 Task: Select Grocery. Add to cart, from India Bazaar for 2233 Arbour Crest Dr, Carrolton, Texas 75007, Cell Number 8177146937, following items : Jabsons Roasted Peanuts Nimboo Pudina (140 g)_x000D_
 - 1, Long Chili (by pound)_x000D_
 - 2, Sweet Potatoes (by pound)_x000D_
 - 1, Jabsons Agra Gud Gajak (400 g)_x000D_
 - 1, Jabsons Roasted Peanuts Unsalted (1000 g)_x000D_
 - 2, Jabsons Roasted Peanuts Classic Salted (150 g)_x000D_
 - 1, Jabsons Roasted Peanuts Black Pepper (140 g)_x000D_
 - 1, Jabsons Agra Gud Gajak (400 g)_x000D_
 - 2, Jabsons Roasted Black Chana Lightly Salted (1 kg)_x000D_
 - 1, Jabsons Roasted Peanuts Classic Salted (150 g)_x000D_
 - 2
Action: Mouse moved to (318, 103)
Screenshot: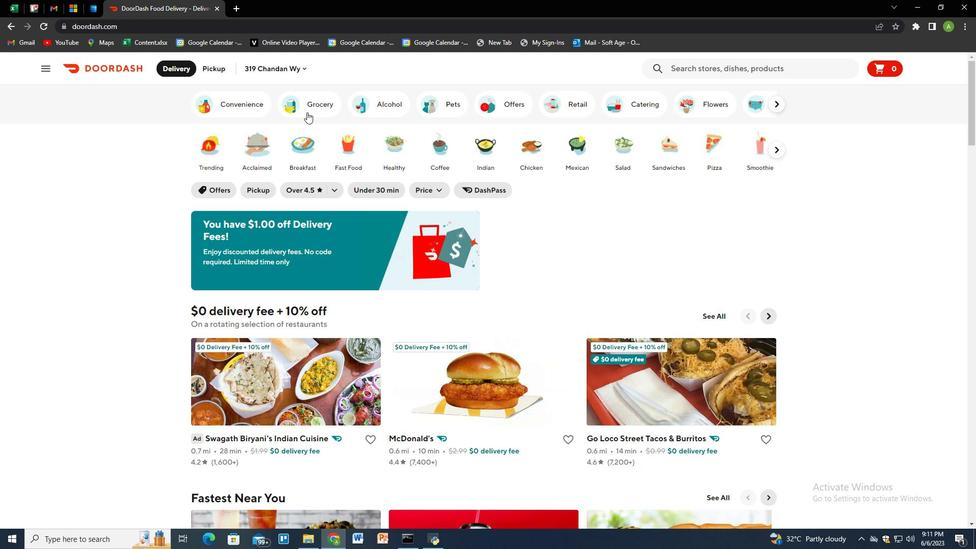 
Action: Mouse pressed left at (318, 103)
Screenshot: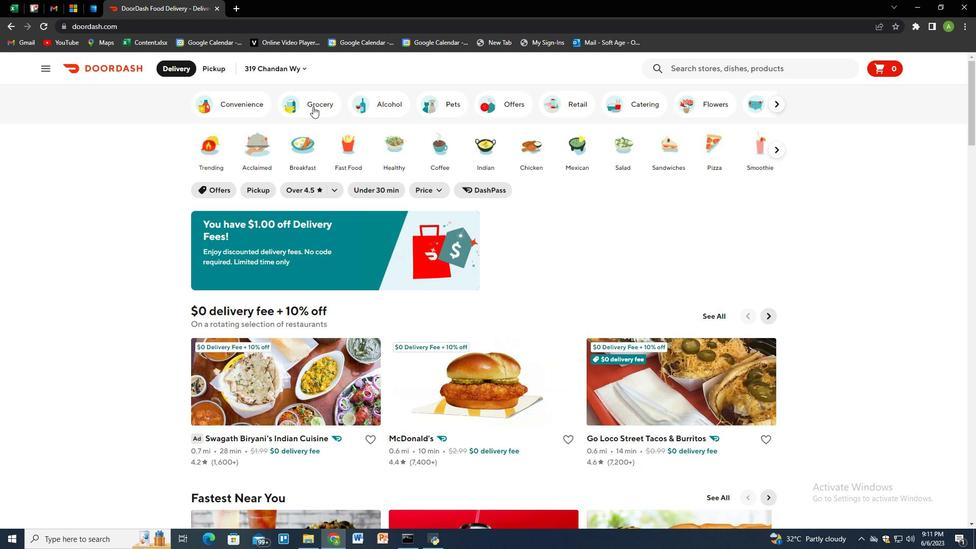 
Action: Mouse moved to (707, 443)
Screenshot: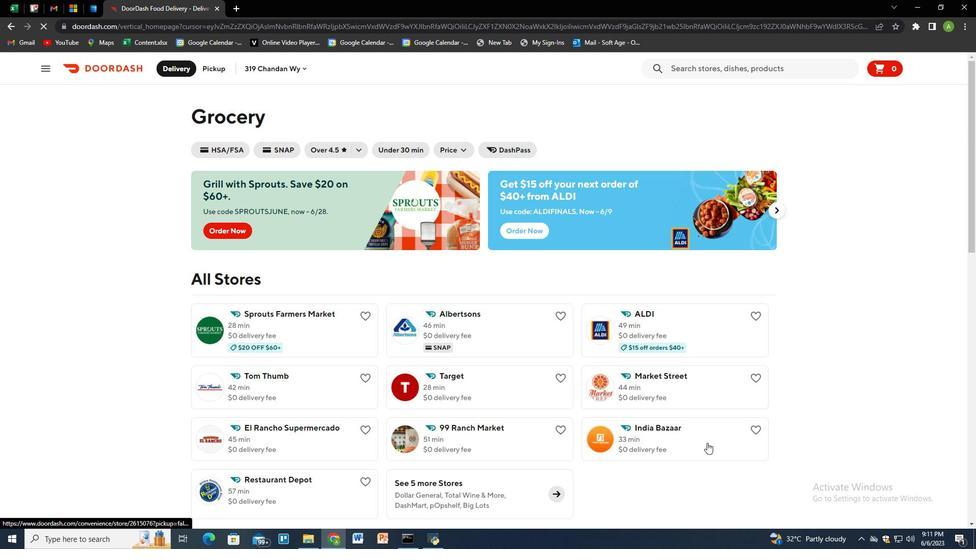 
Action: Mouse pressed left at (707, 443)
Screenshot: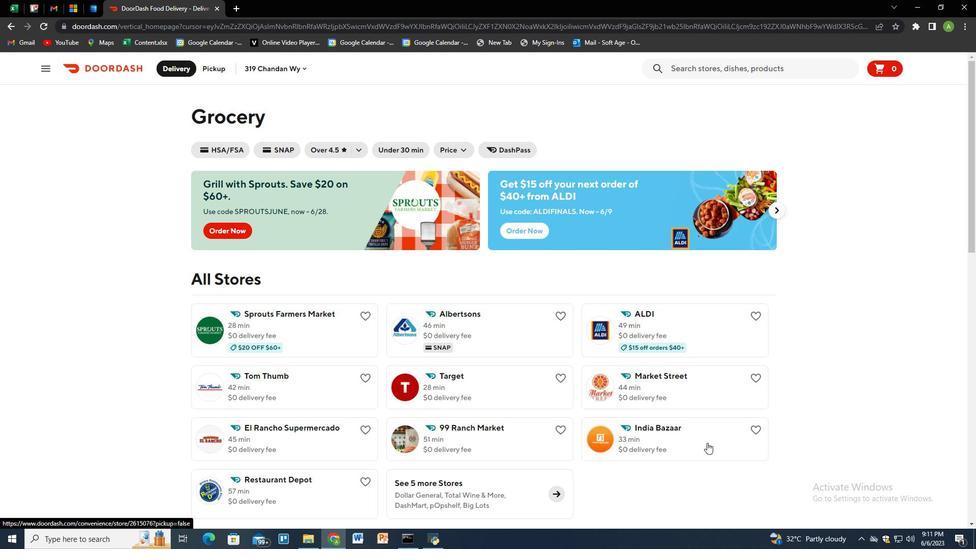 
Action: Mouse moved to (215, 67)
Screenshot: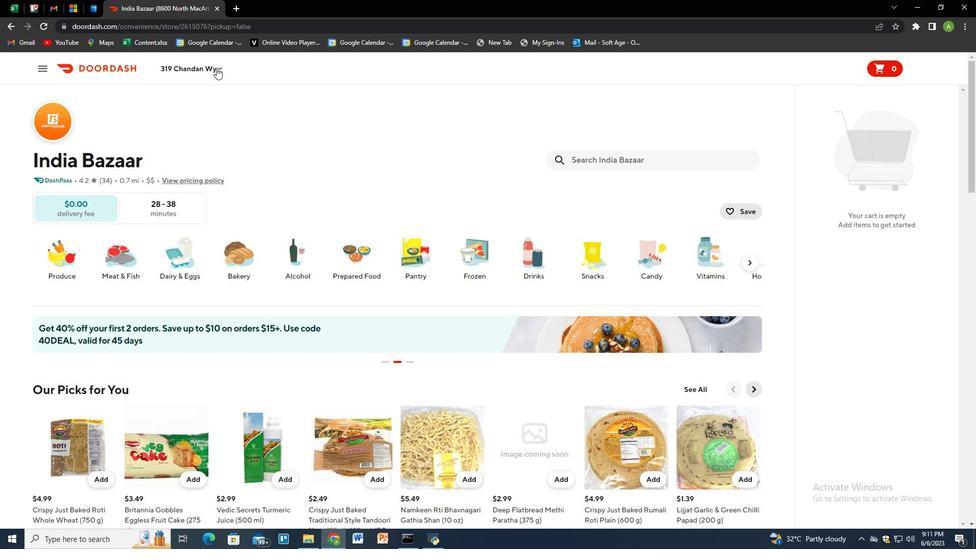 
Action: Mouse pressed left at (215, 67)
Screenshot: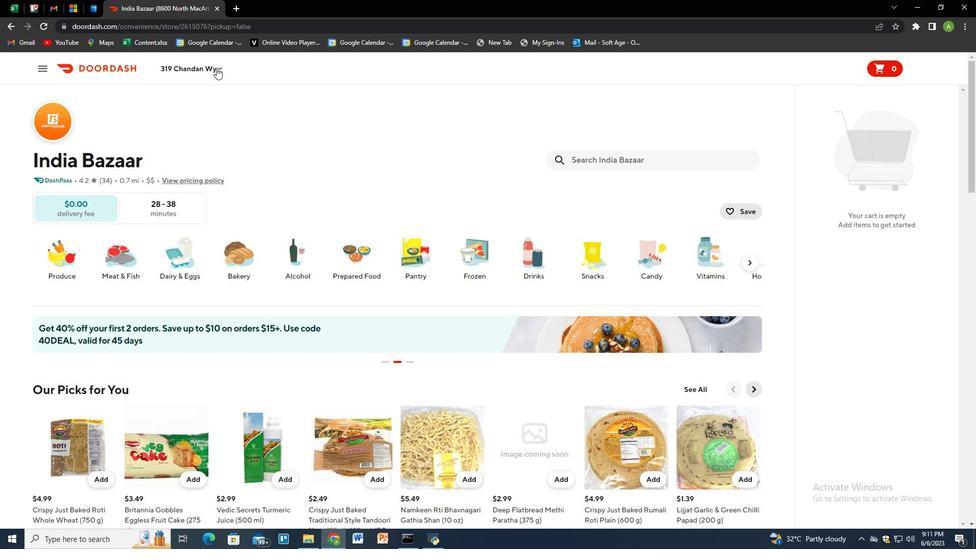 
Action: Mouse moved to (240, 115)
Screenshot: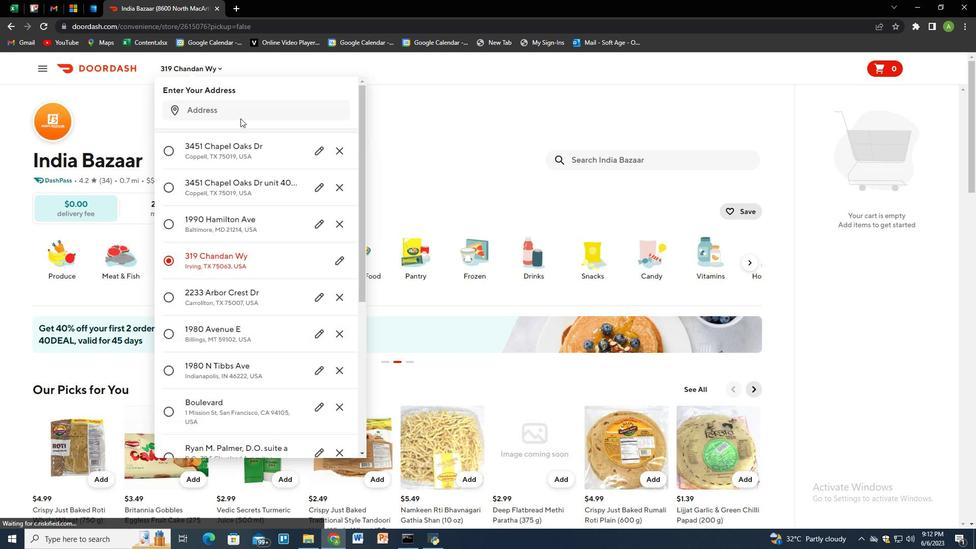 
Action: Mouse pressed left at (240, 115)
Screenshot: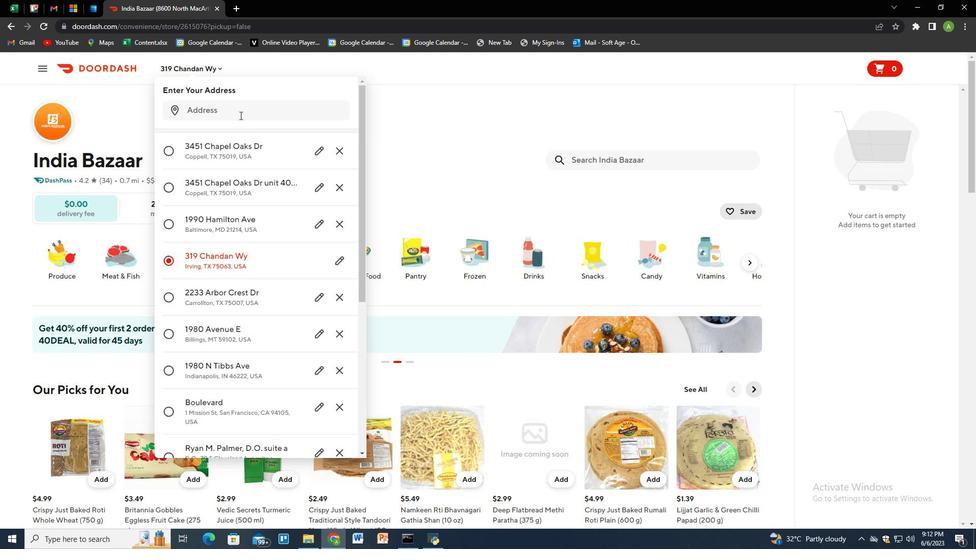 
Action: Mouse moved to (239, 115)
Screenshot: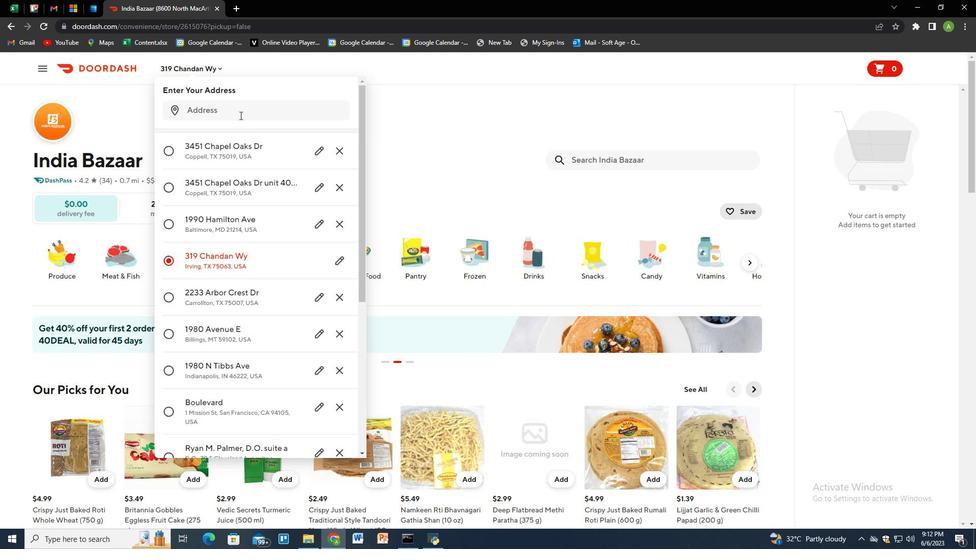 
Action: Key pressed 2233<Key.space>arbour<Key.space>crest<Key.space>dr,<Key.space>carrolton,<Key.space>texas<Key.space>75007<Key.enter>
Screenshot: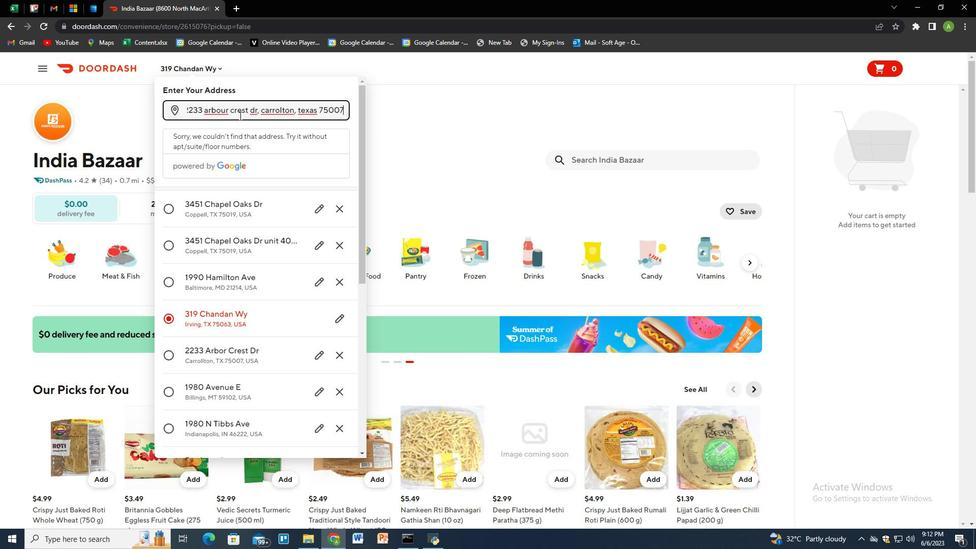 
Action: Mouse moved to (316, 420)
Screenshot: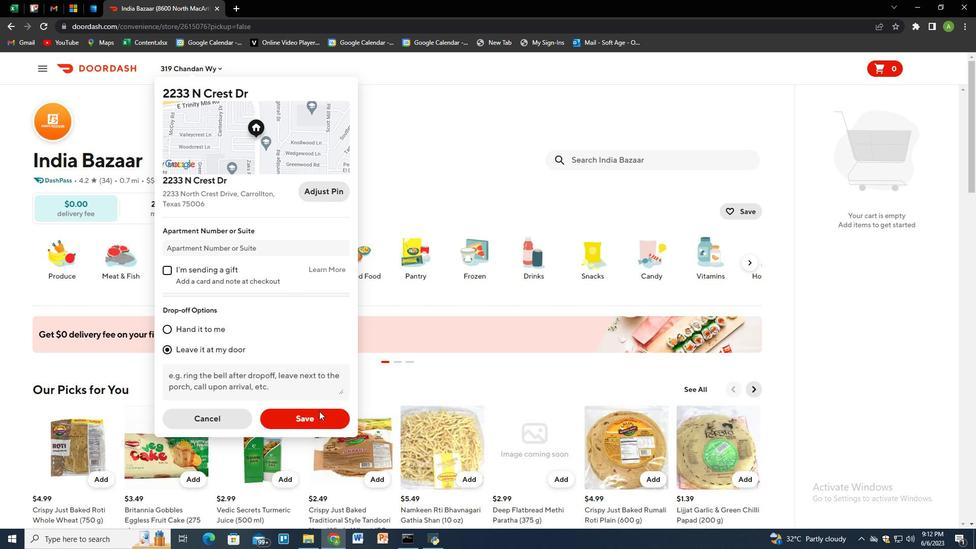 
Action: Mouse pressed left at (315, 421)
Screenshot: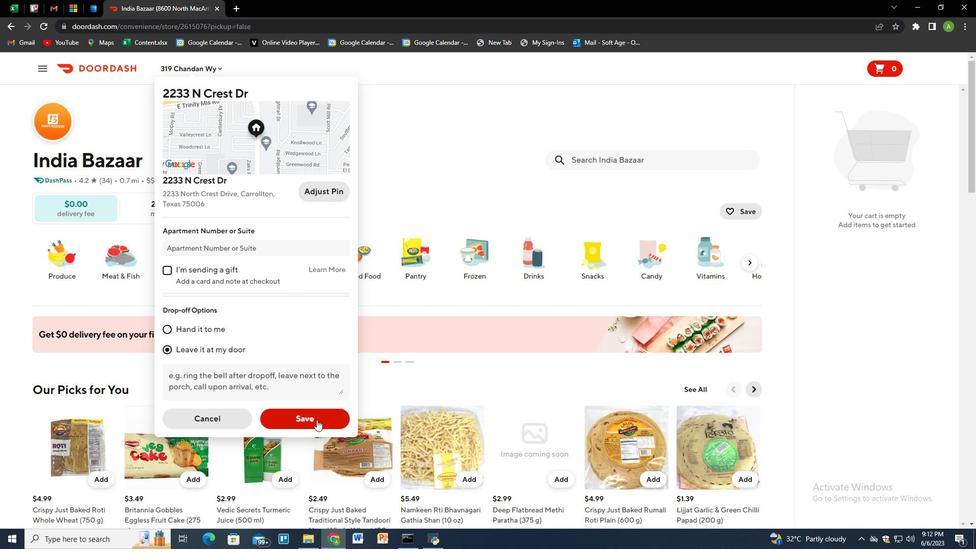 
Action: Mouse moved to (601, 162)
Screenshot: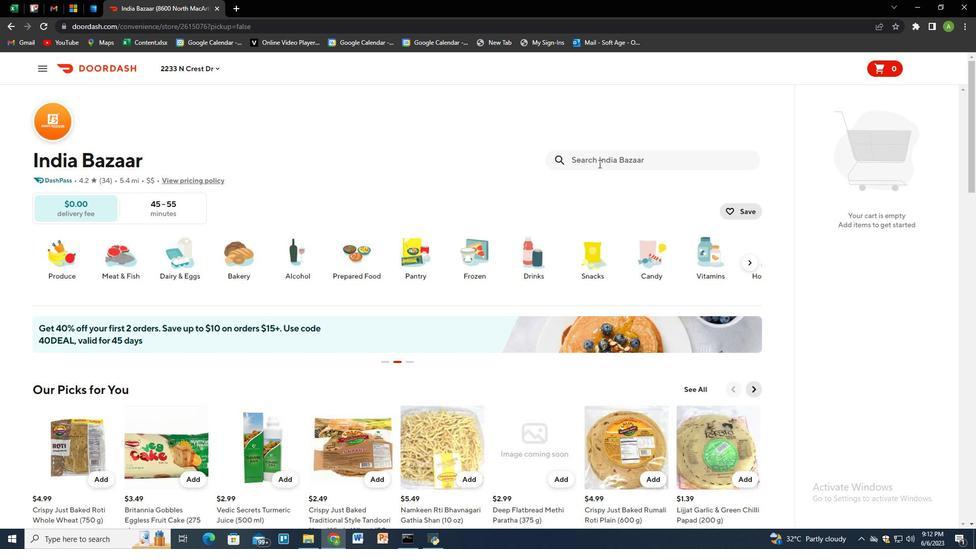 
Action: Mouse pressed left at (601, 162)
Screenshot: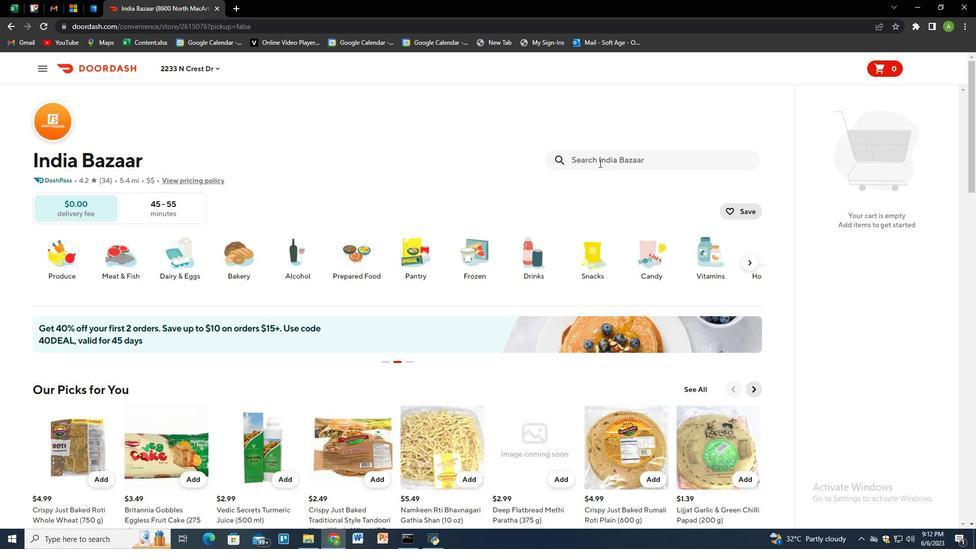 
Action: Key pressed jabsons<Key.space>roasted<Key.space>peanuts<Key.space>nimboo<Key.space>pudina<Key.space><Key.shift_r>(140<Key.space>g<Key.shift_r>)<Key.enter>
Screenshot: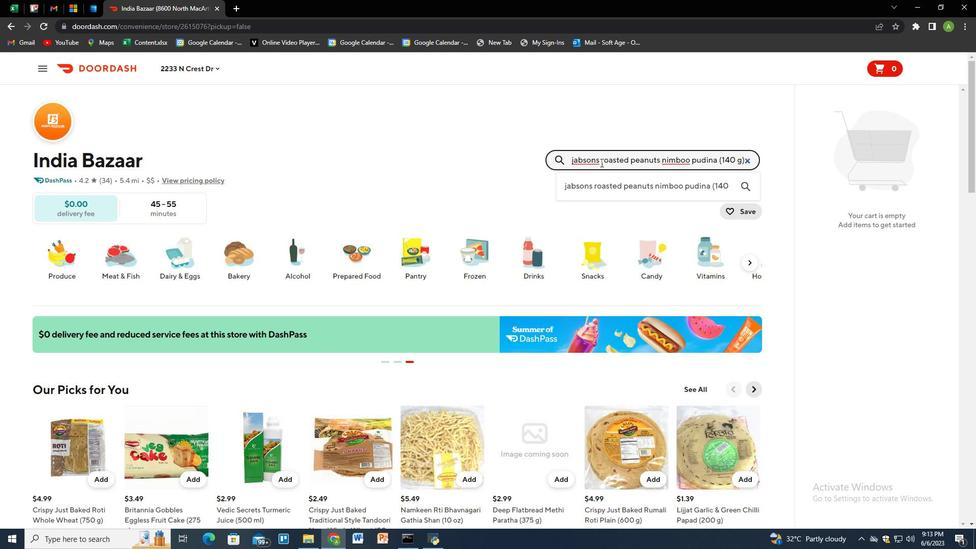 
Action: Mouse moved to (91, 266)
Screenshot: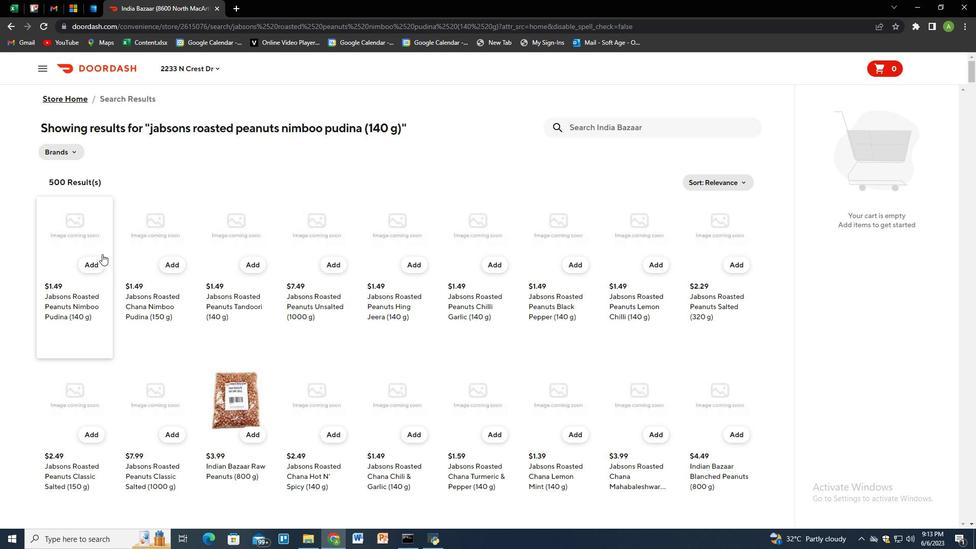 
Action: Mouse pressed left at (91, 266)
Screenshot: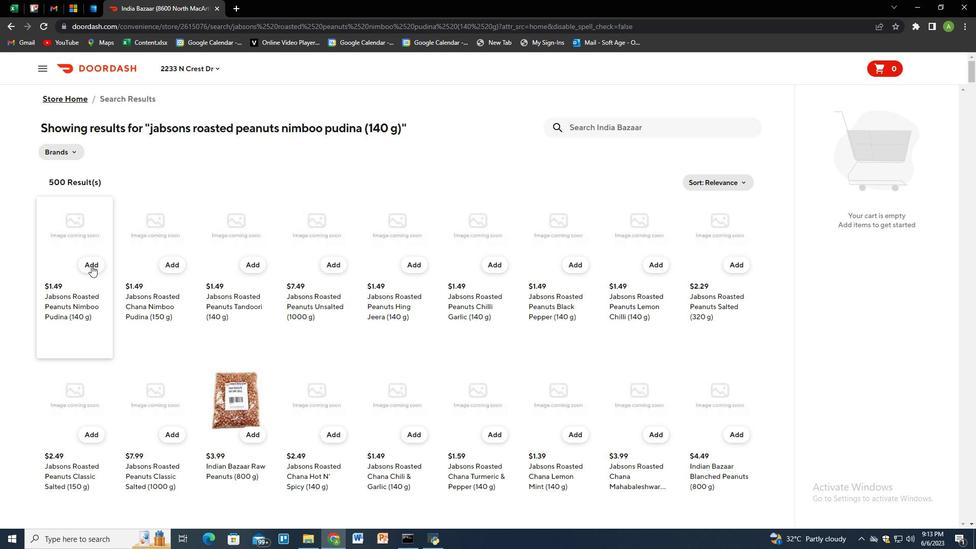 
Action: Mouse moved to (593, 124)
Screenshot: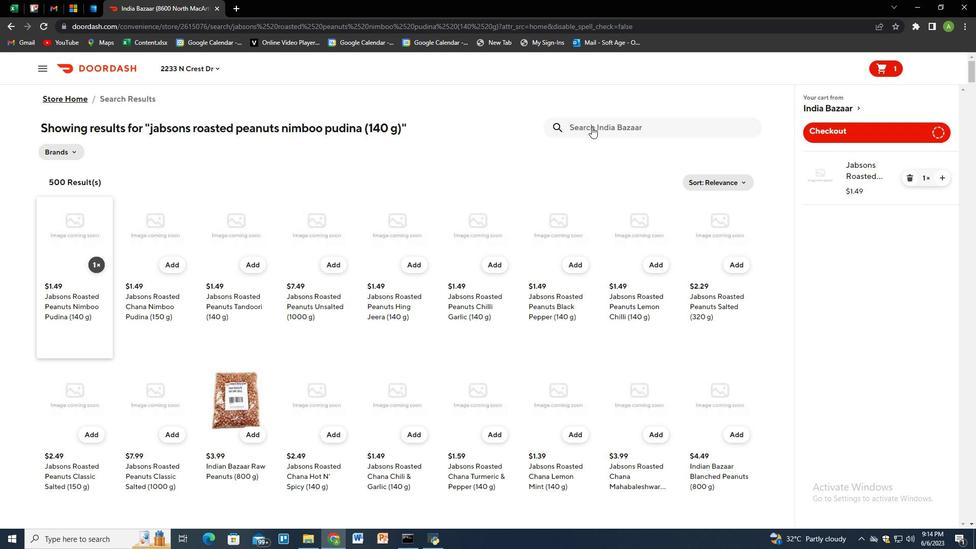 
Action: Mouse pressed left at (593, 124)
Screenshot: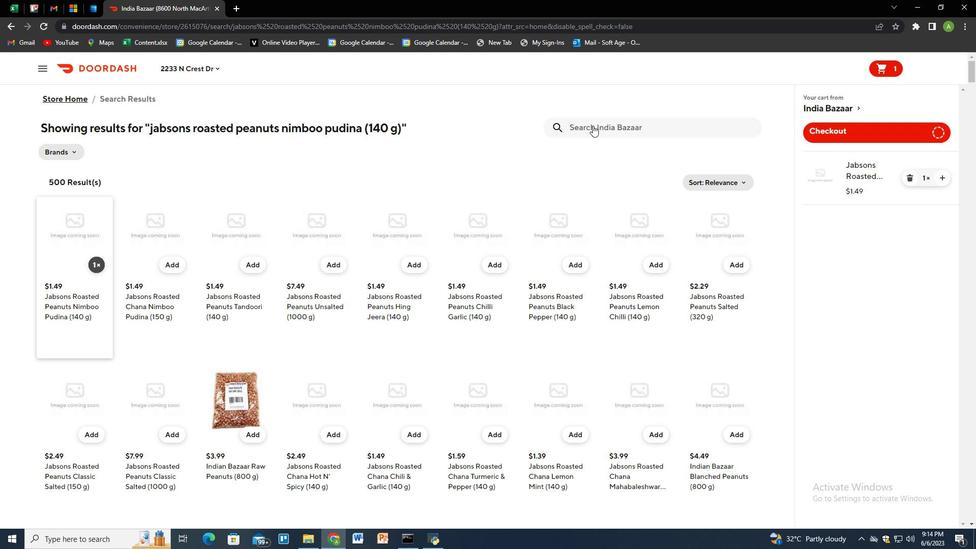 
Action: Key pressed long<Key.space>chili<Key.space><Key.shift_r>(by<Key.space>pound<Key.shift_r>)<Key.enter>
Screenshot: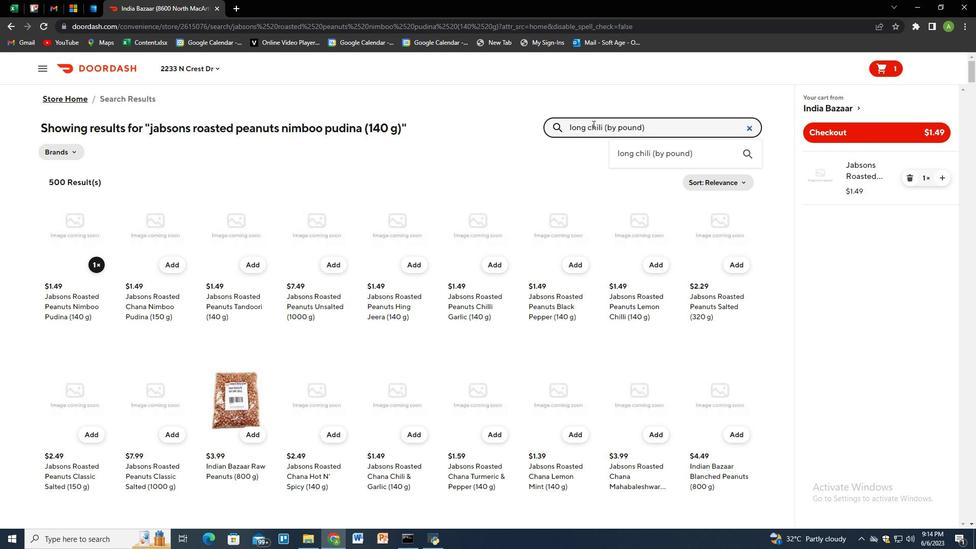 
Action: Mouse moved to (91, 267)
Screenshot: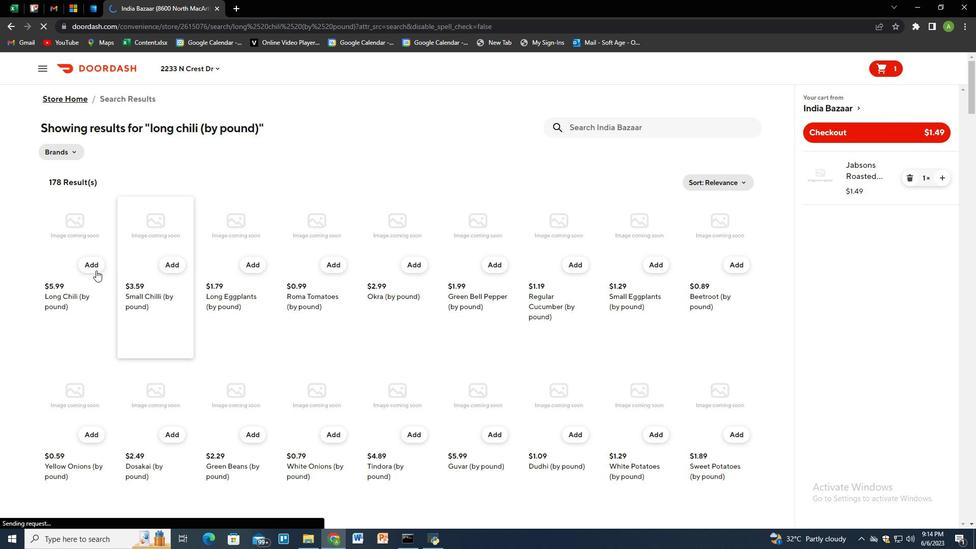 
Action: Mouse pressed left at (91, 267)
Screenshot: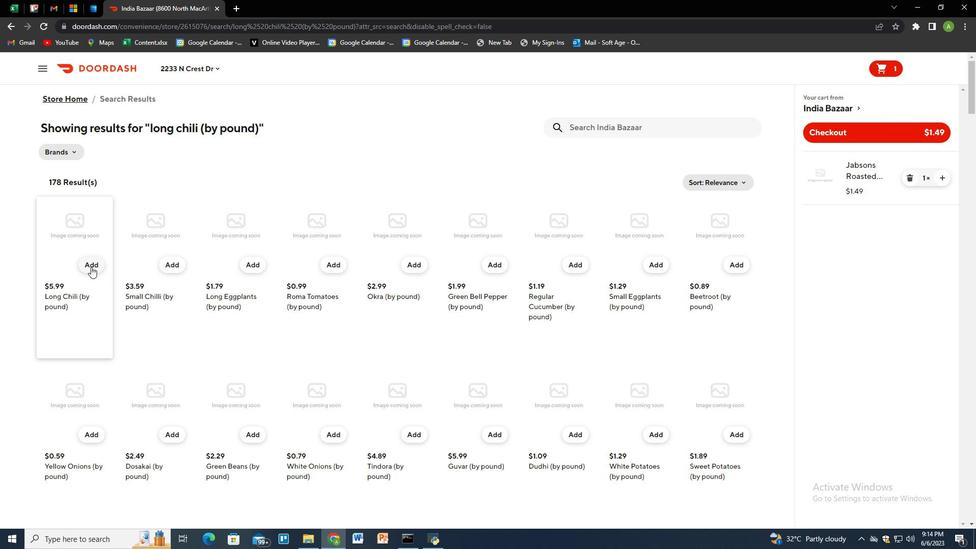 
Action: Mouse moved to (943, 229)
Screenshot: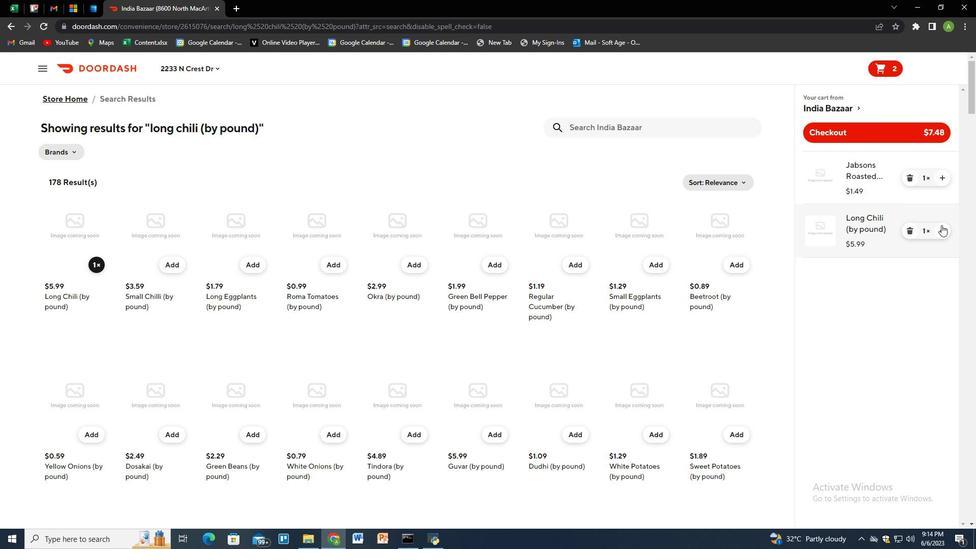 
Action: Mouse pressed left at (943, 229)
Screenshot: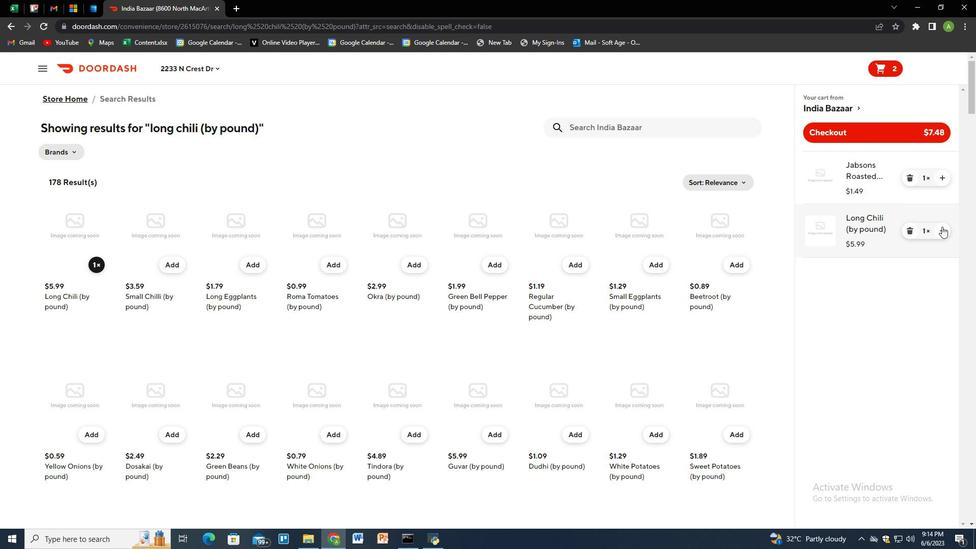 
Action: Mouse moved to (623, 130)
Screenshot: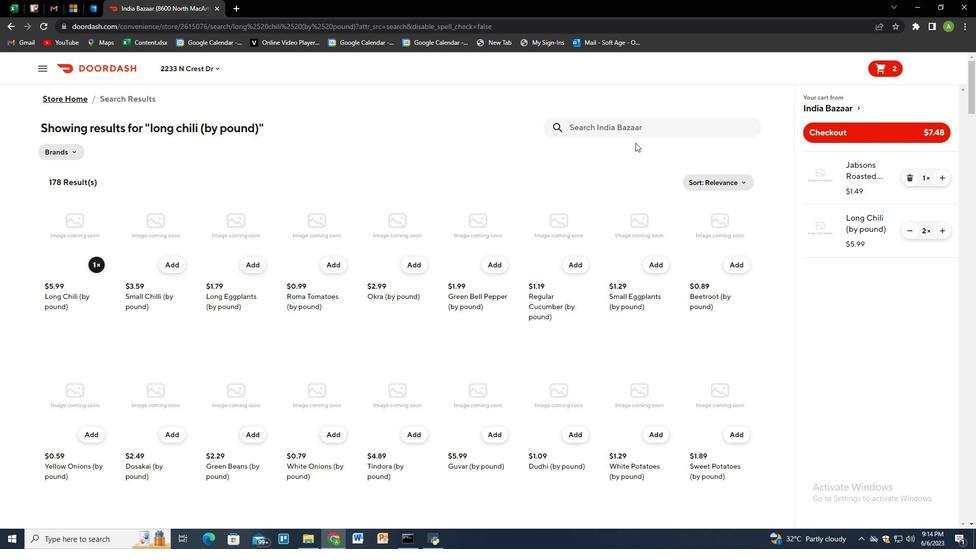 
Action: Mouse pressed left at (623, 130)
Screenshot: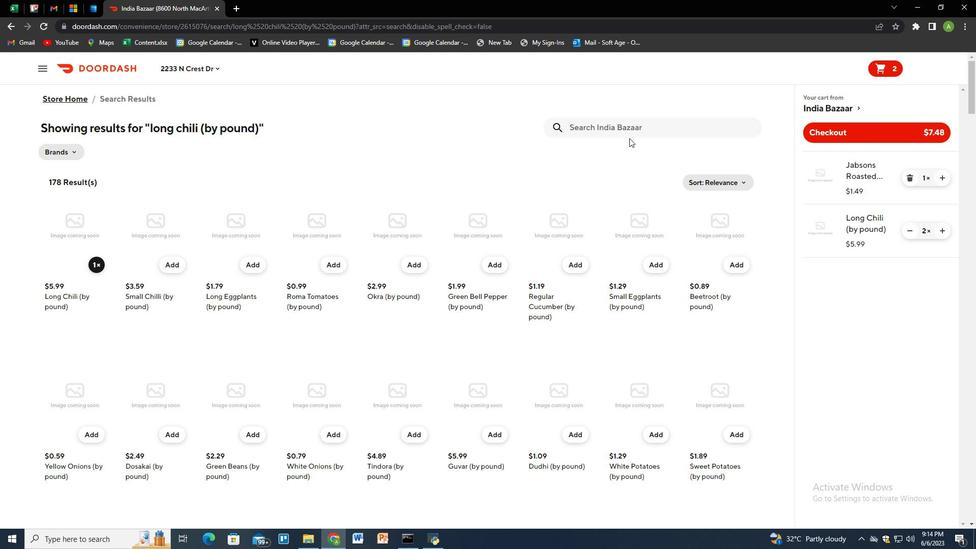 
Action: Mouse moved to (622, 130)
Screenshot: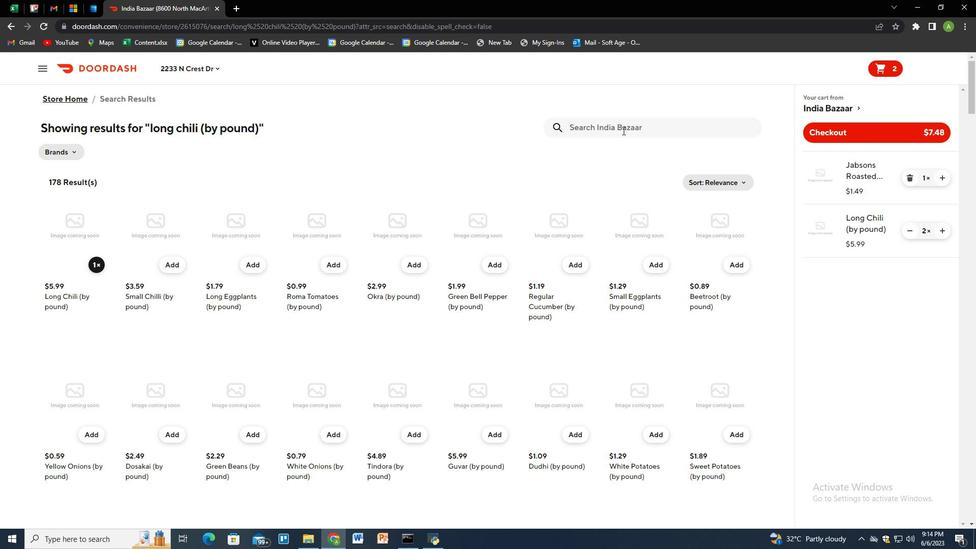 
Action: Key pressed sweet<Key.space>potatoes<Key.space><Key.shift_r>(by<Key.space>pound<Key.shift_r>)<Key.enter>
Screenshot: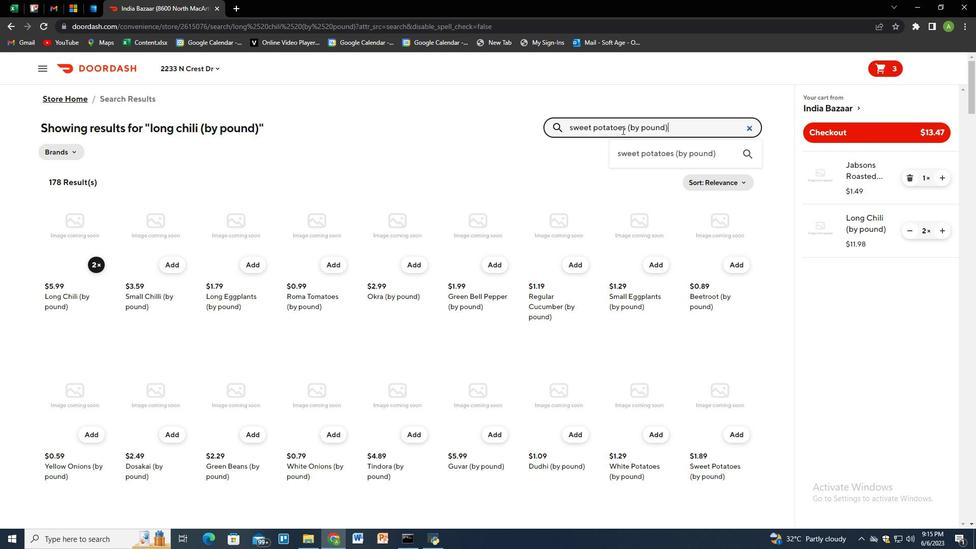 
Action: Mouse moved to (87, 266)
Screenshot: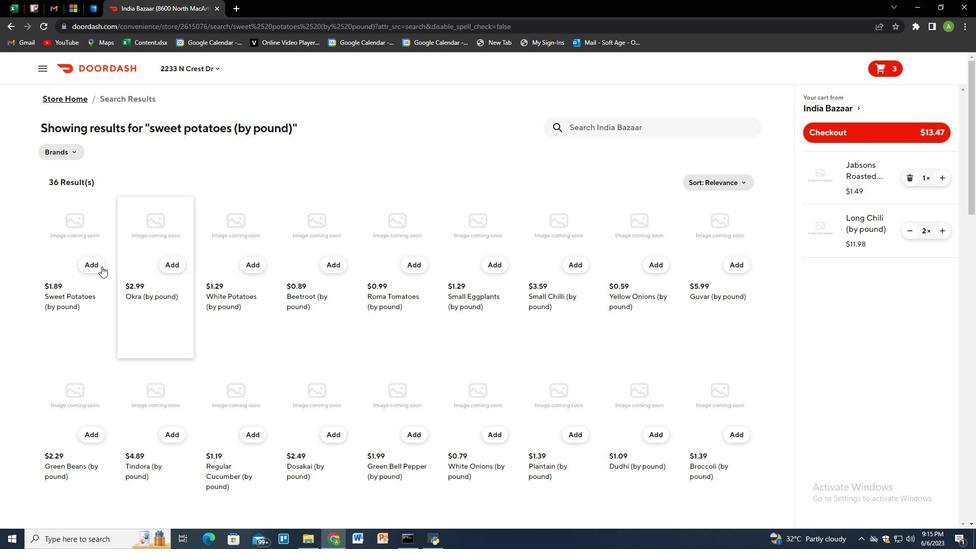 
Action: Mouse pressed left at (87, 266)
Screenshot: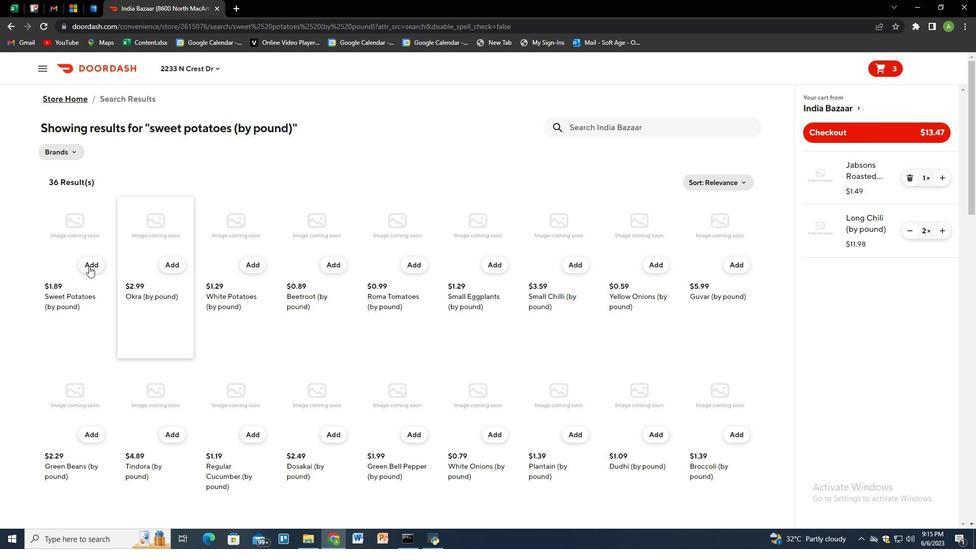 
Action: Mouse moved to (594, 130)
Screenshot: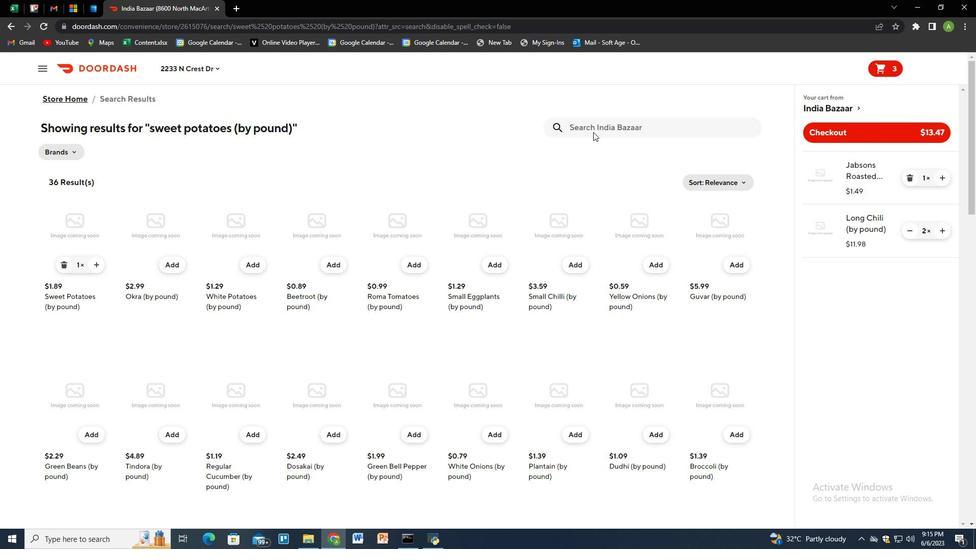 
Action: Mouse pressed left at (594, 130)
Screenshot: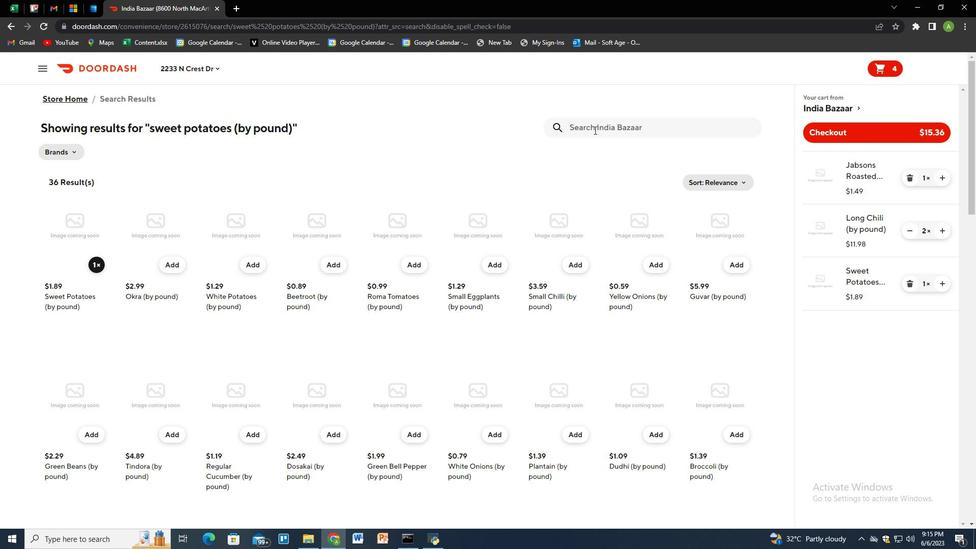 
Action: Key pressed jabsons<Key.space>agra<Key.space>gud<Key.space>gajak<Key.space><Key.shift_r><Key.shift_r><Key.shift_r><Key.shift_r>(400<Key.space>g<Key.shift_r>)<Key.enter>
Screenshot: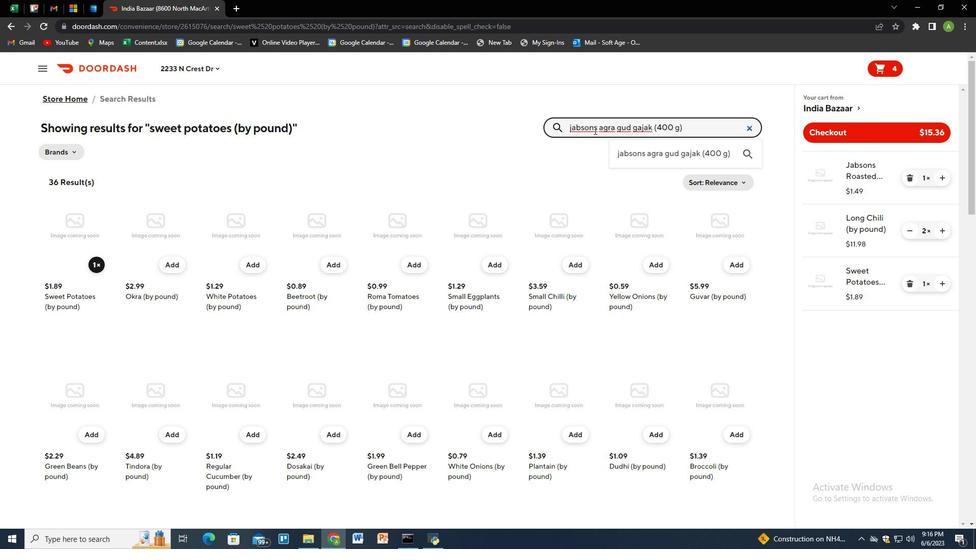 
Action: Mouse moved to (94, 262)
Screenshot: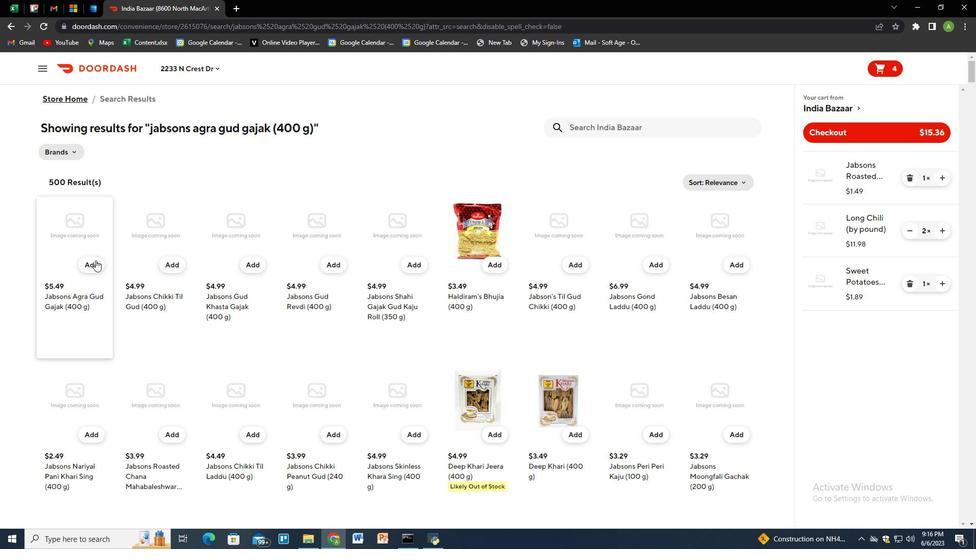 
Action: Mouse pressed left at (94, 262)
Screenshot: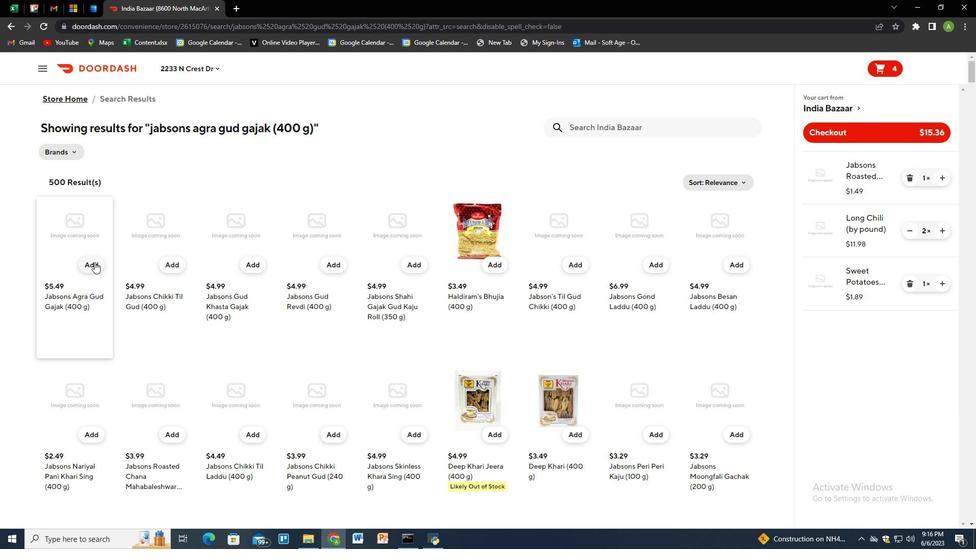 
Action: Mouse moved to (610, 122)
Screenshot: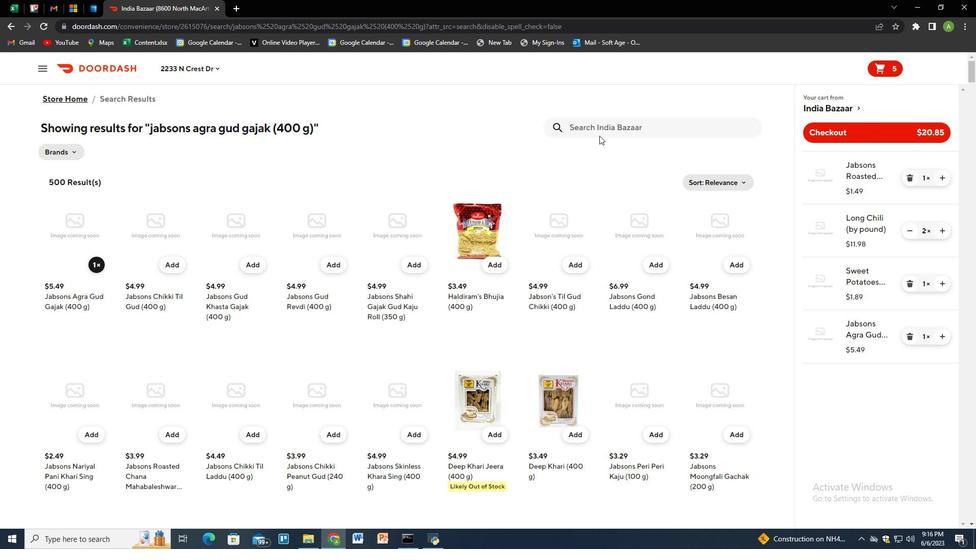 
Action: Mouse pressed left at (610, 122)
Screenshot: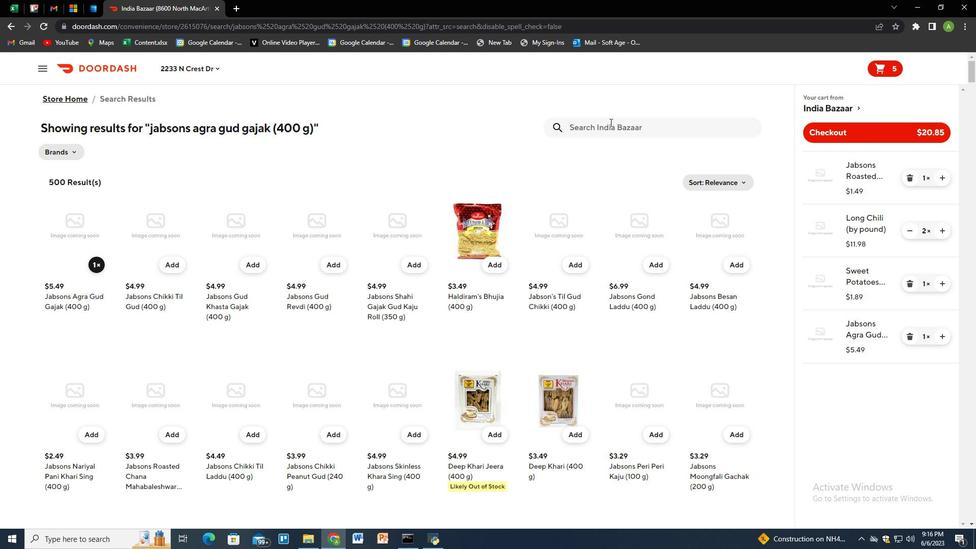 
Action: Key pressed jabsons<Key.space>roasted<Key.space>peanuts<Key.space>unsalted<Key.space><Key.shift_r>(1000<Key.space>g<Key.shift_r>)<Key.enter>
Screenshot: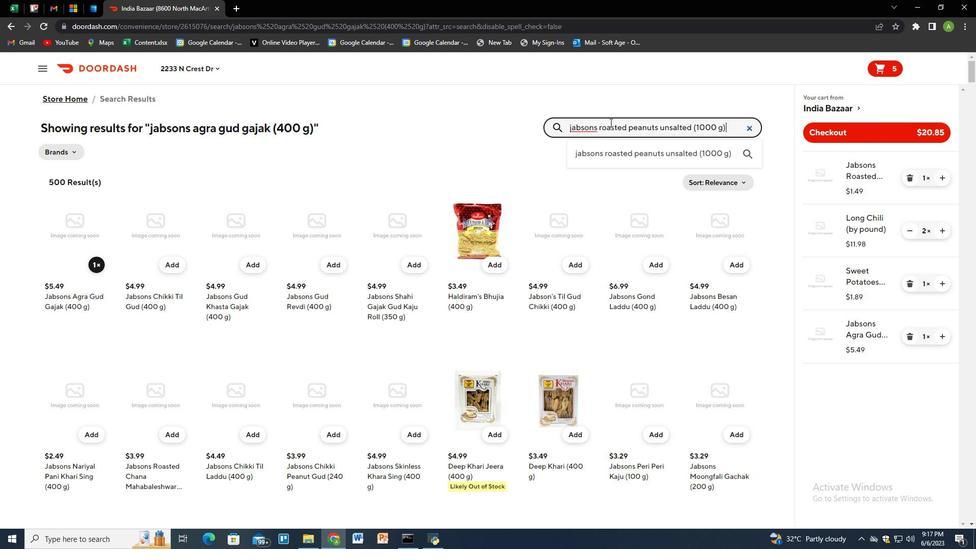 
Action: Mouse moved to (85, 262)
Screenshot: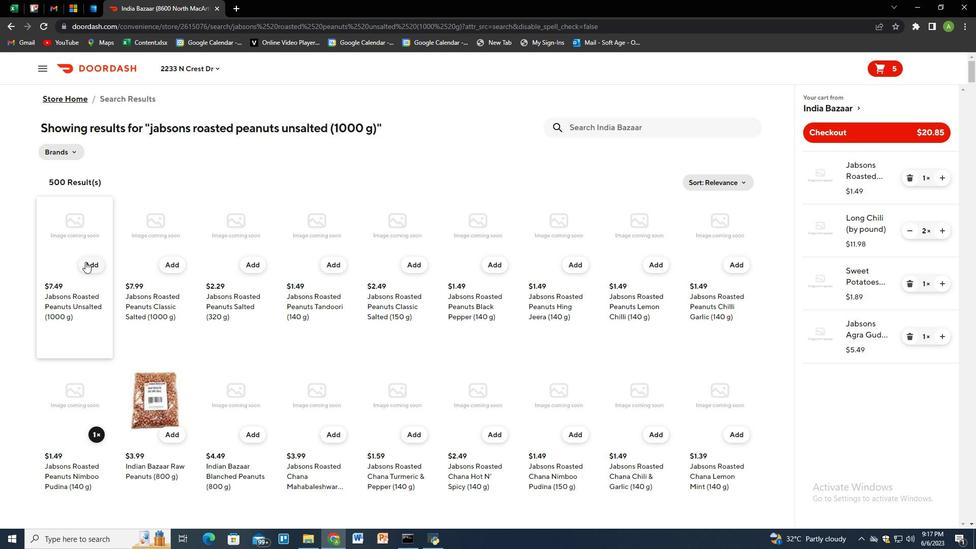 
Action: Mouse pressed left at (85, 262)
Screenshot: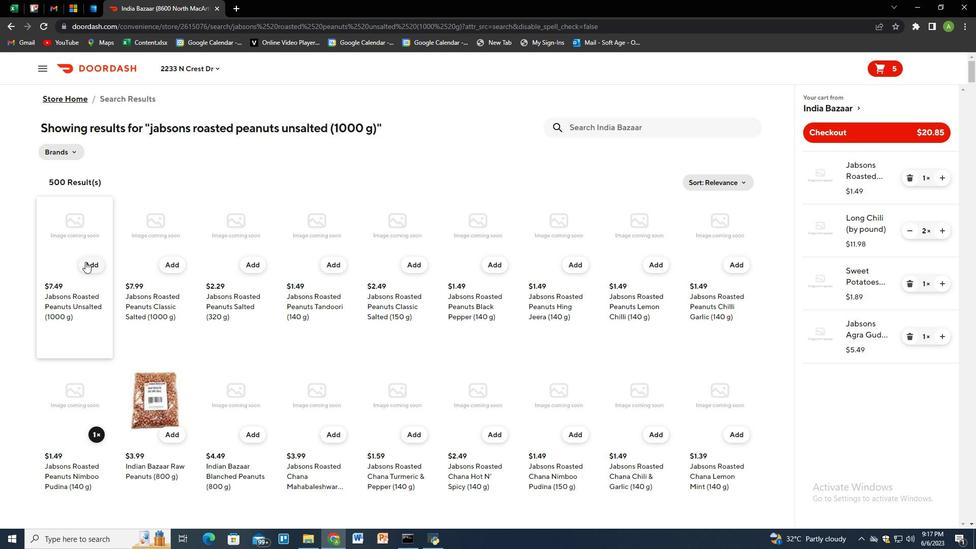 
Action: Mouse moved to (937, 388)
Screenshot: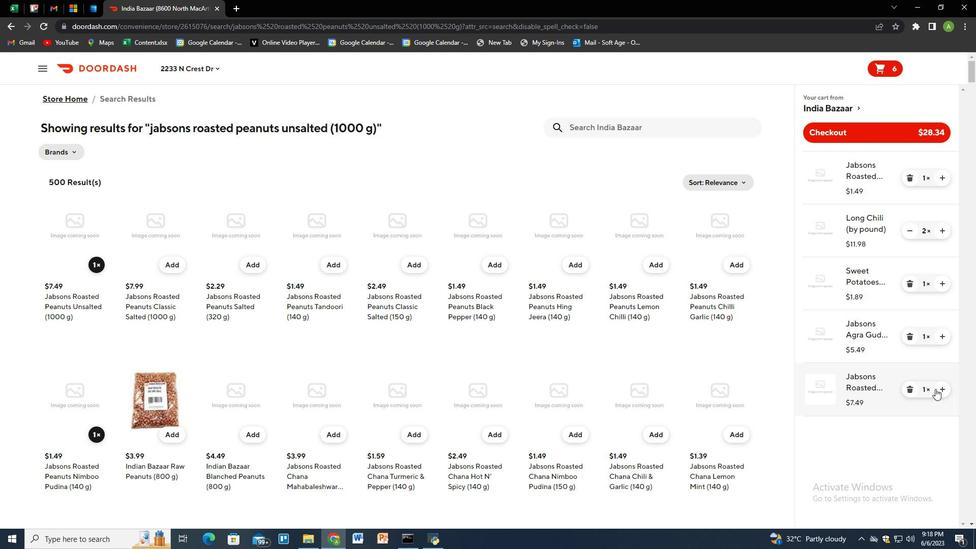 
Action: Mouse pressed left at (937, 388)
Screenshot: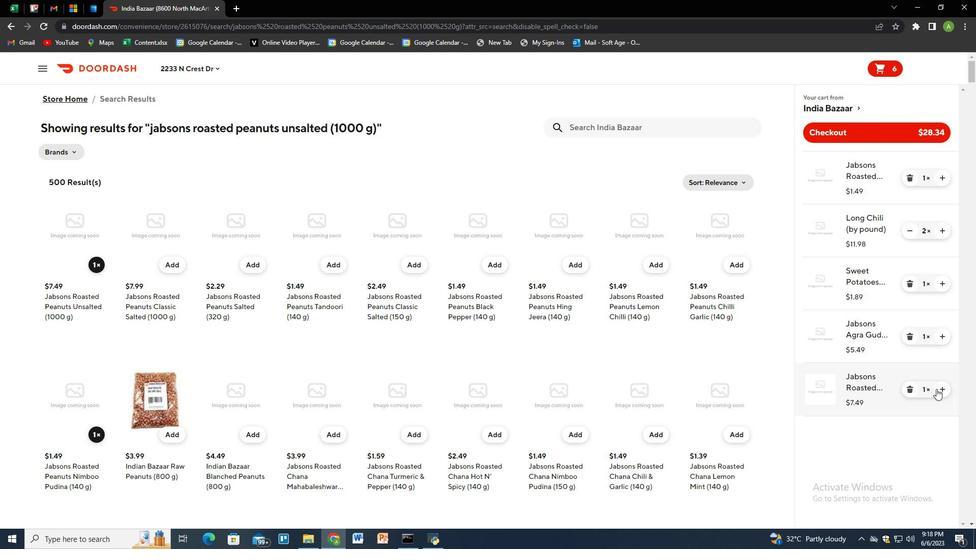 
Action: Mouse moved to (597, 123)
Screenshot: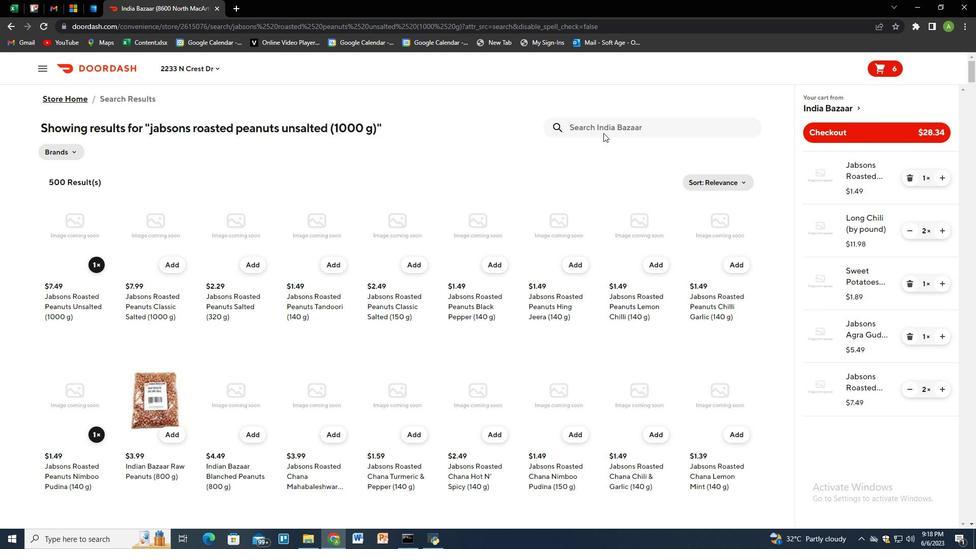 
Action: Mouse pressed left at (597, 123)
Screenshot: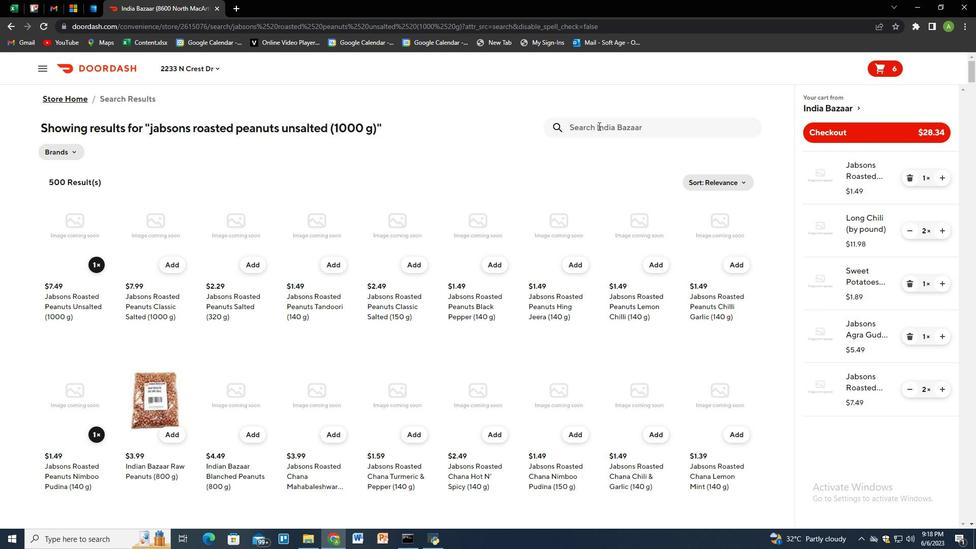 
Action: Key pressed jabsons<Key.space>roasted<Key.space>peanuts<Key.space>classic<Key.space>salted<Key.space><Key.shift_r><Key.shift_r><Key.shift_r>(150<Key.space>g<Key.shift_r>)<Key.enter>
Screenshot: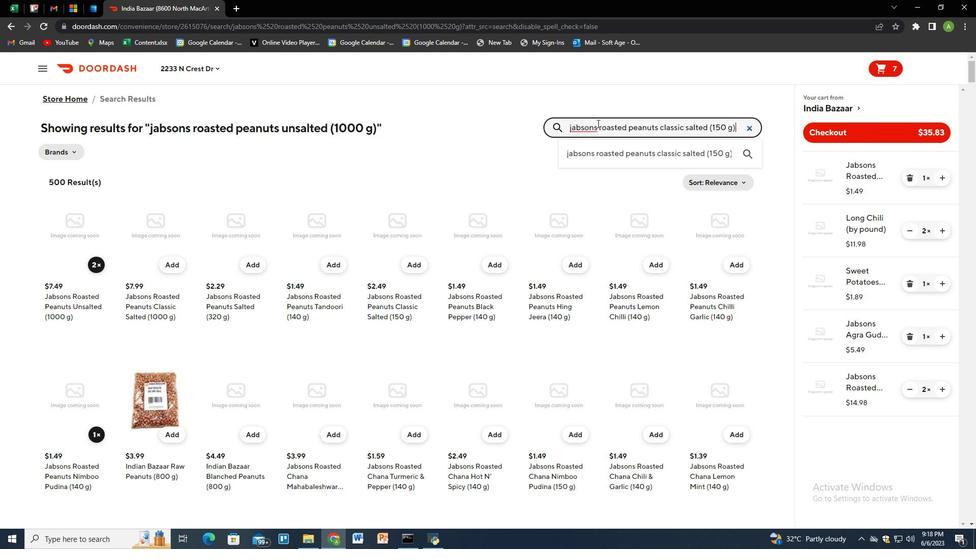 
Action: Mouse moved to (88, 268)
Screenshot: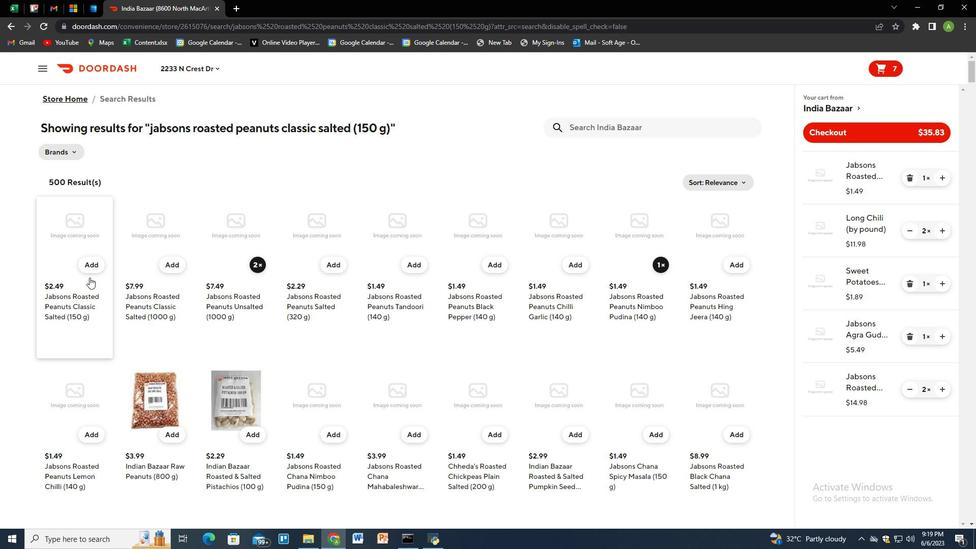 
Action: Mouse pressed left at (88, 268)
Screenshot: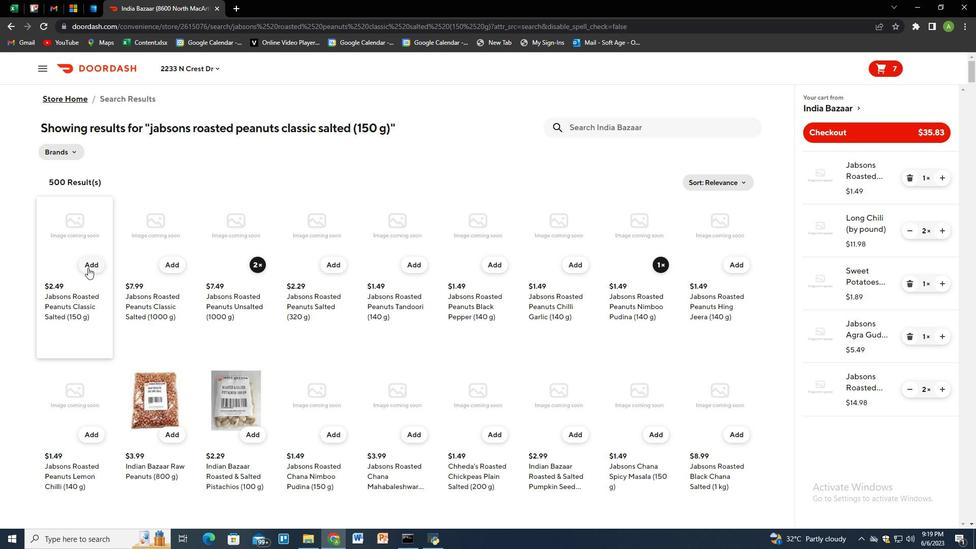 
Action: Mouse moved to (590, 128)
Screenshot: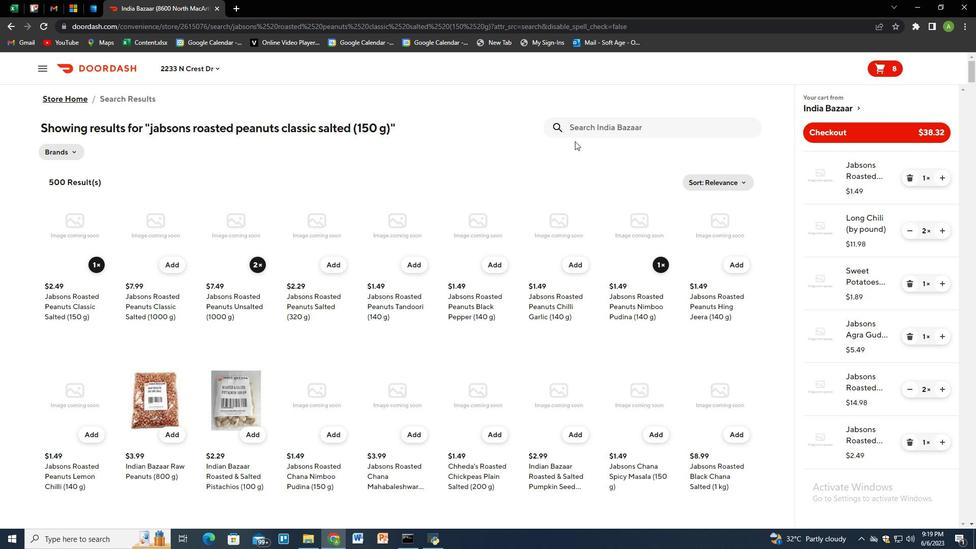 
Action: Mouse pressed left at (590, 128)
Screenshot: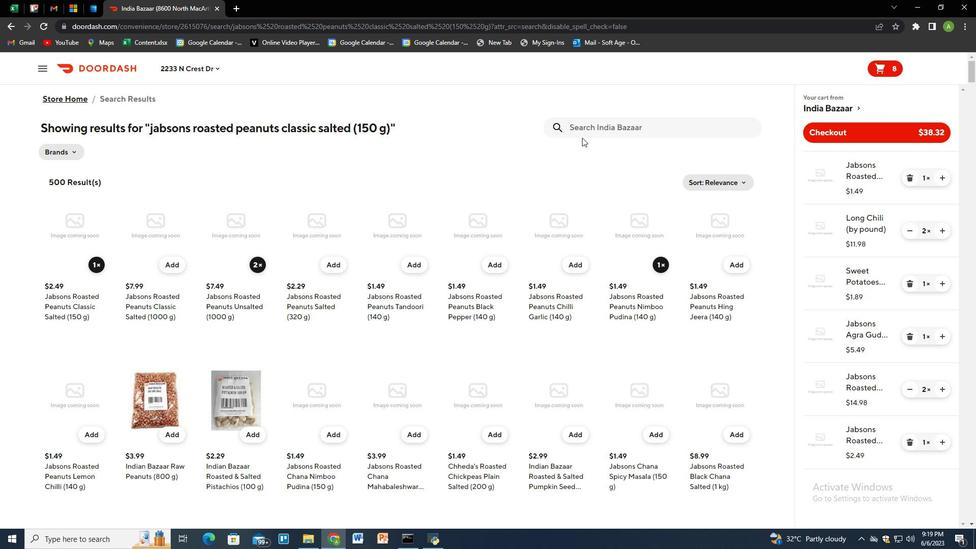 
Action: Key pressed jabsons<Key.space>roasted<Key.space>peanuts<Key.space>black<Key.space>pepper<Key.space><Key.shift_r>(140g<Key.shift_r>)<Key.backspace><Key.backspace><Key.space>g<Key.shift_r>)<Key.enter>
Screenshot: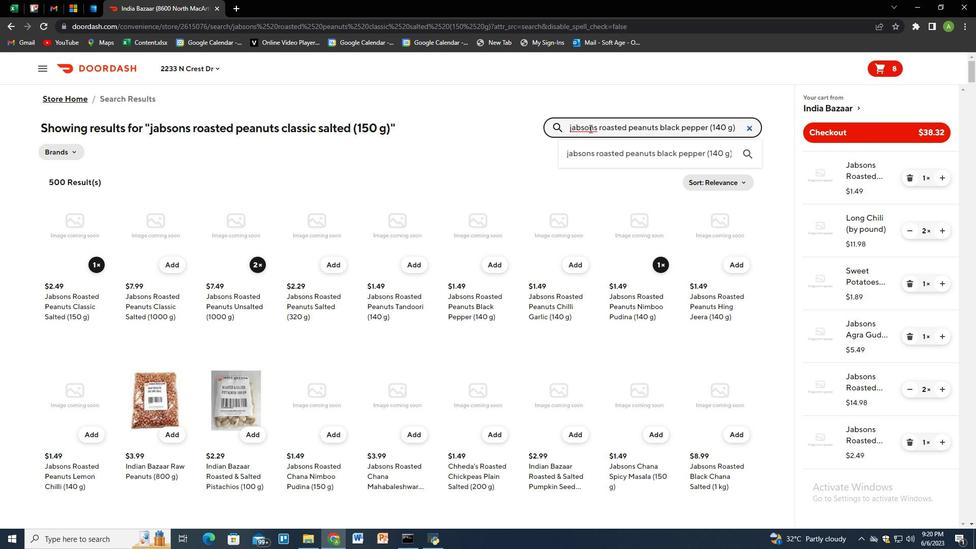 
Action: Mouse moved to (92, 260)
Screenshot: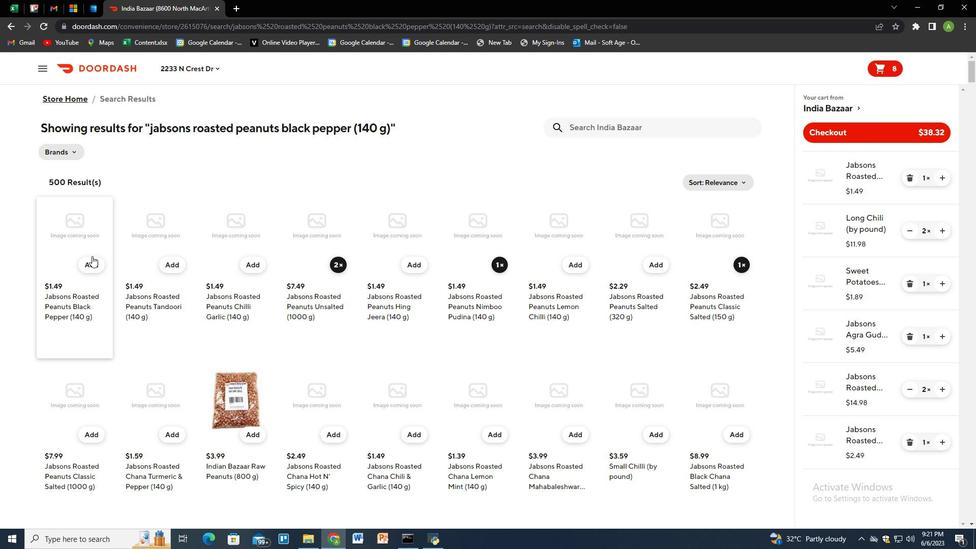 
Action: Mouse pressed left at (92, 260)
Screenshot: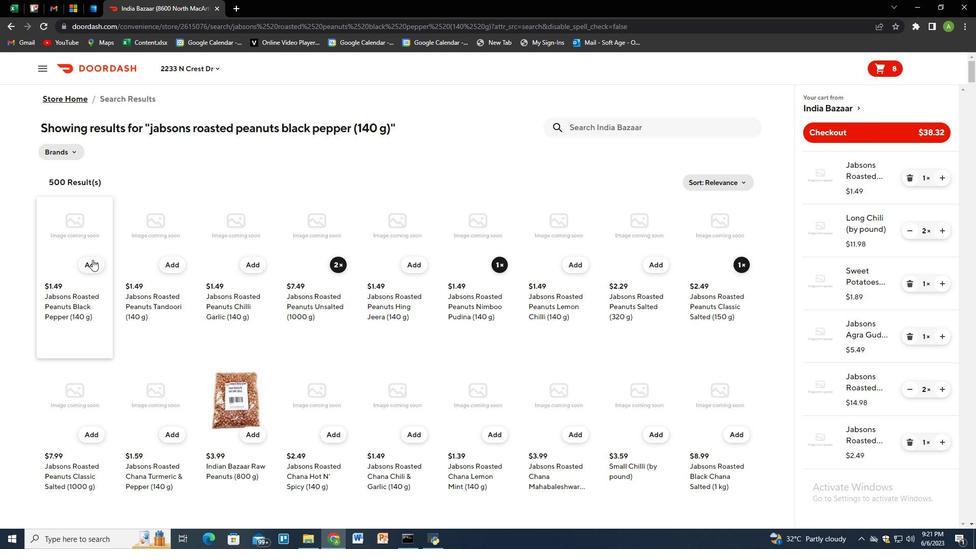 
Action: Mouse moved to (595, 130)
Screenshot: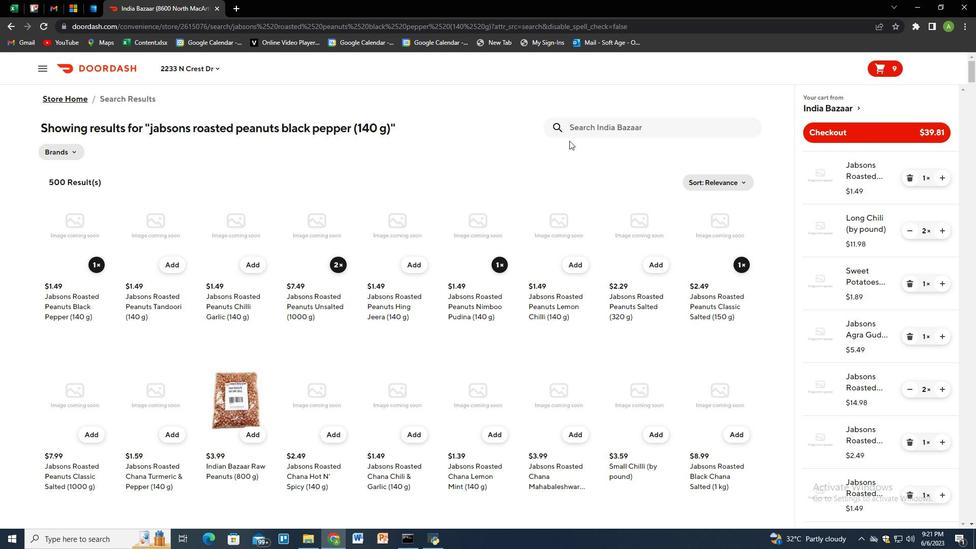
Action: Mouse pressed left at (595, 130)
Screenshot: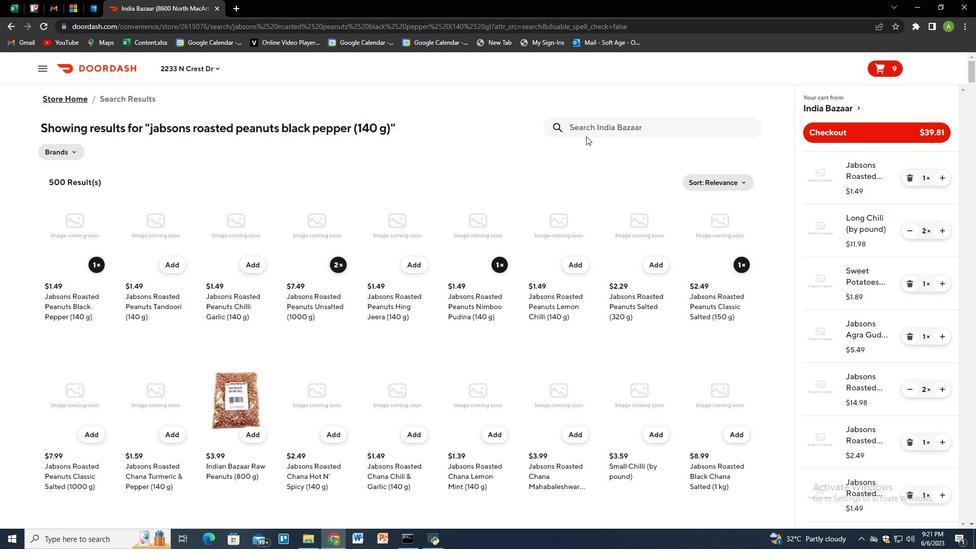 
Action: Key pressed jabsons<Key.space>agra<Key.space>gud<Key.space>gajak<Key.space><Key.shift_r>(400<Key.space>g<Key.shift_r>)<Key.enter>
Screenshot: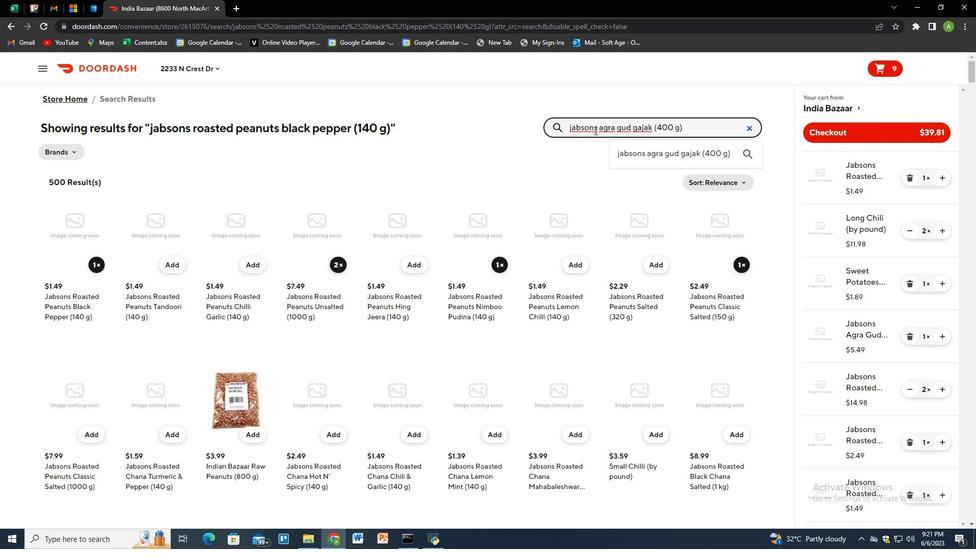 
Action: Mouse moved to (99, 261)
Screenshot: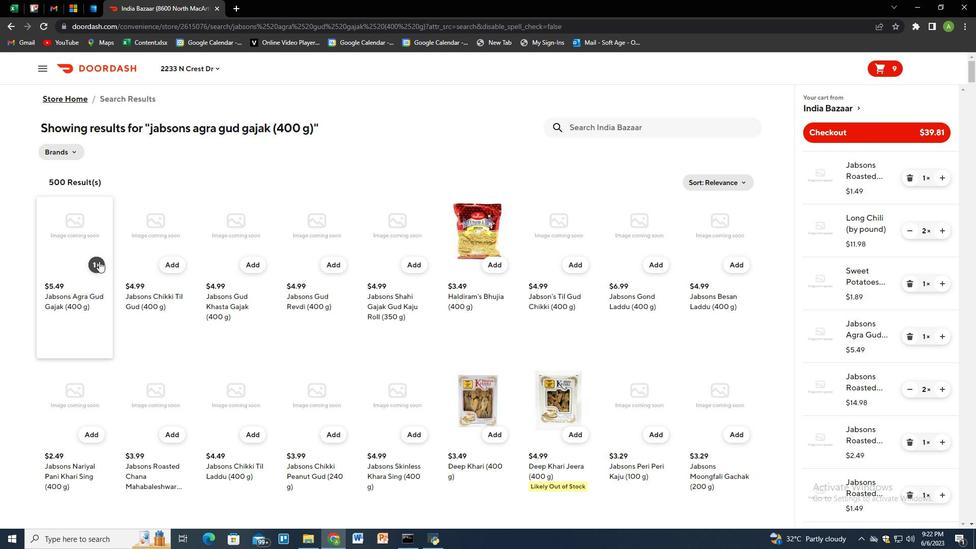 
Action: Mouse pressed left at (99, 261)
Screenshot: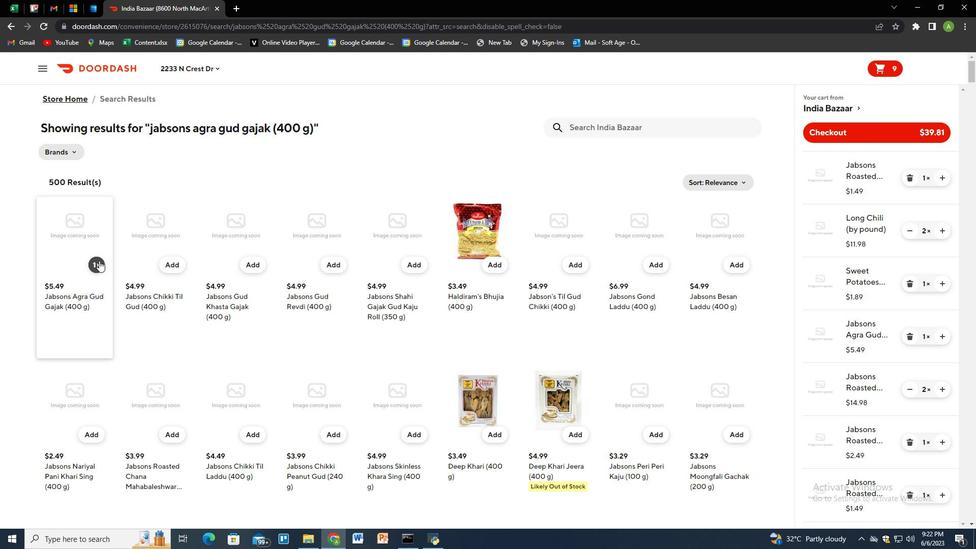 
Action: Mouse moved to (98, 264)
Screenshot: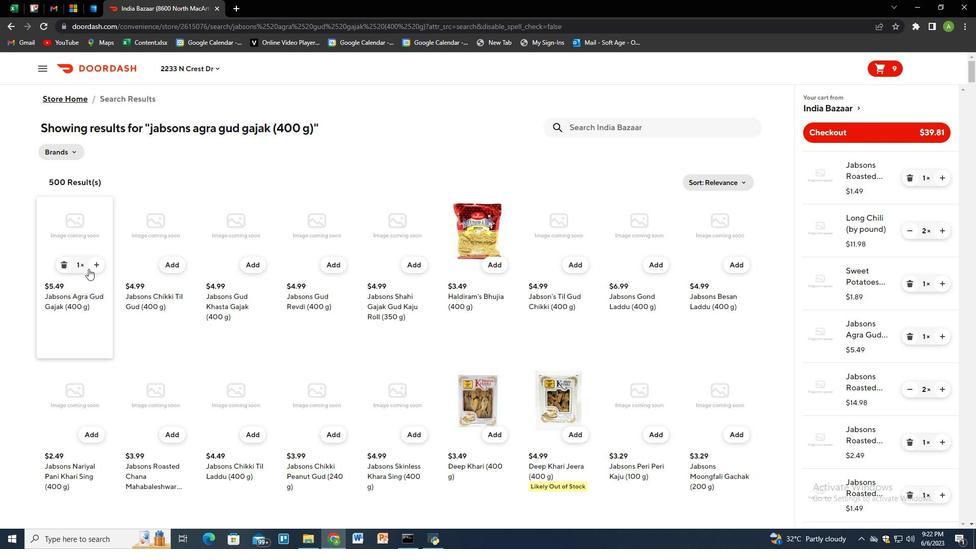 
Action: Mouse pressed left at (98, 264)
Screenshot: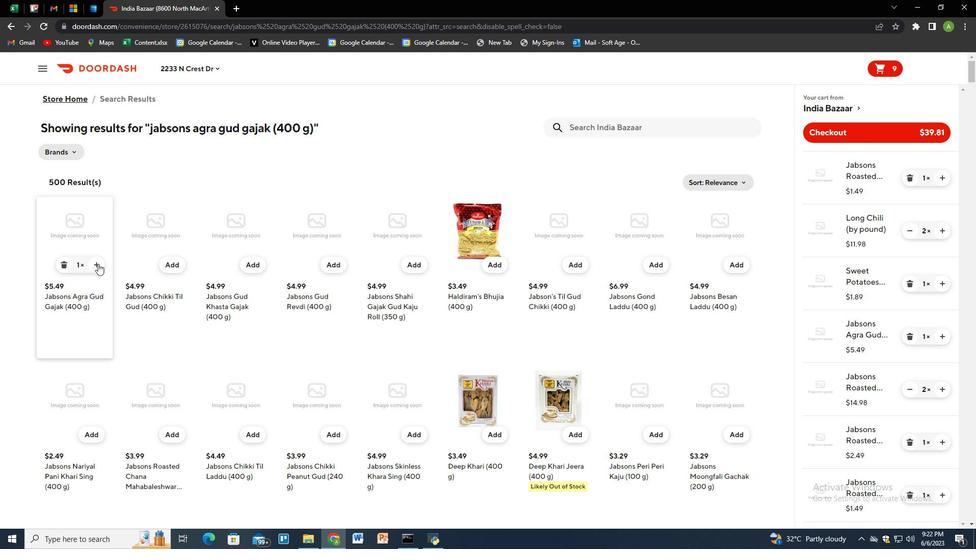 
Action: Mouse pressed left at (98, 264)
Screenshot: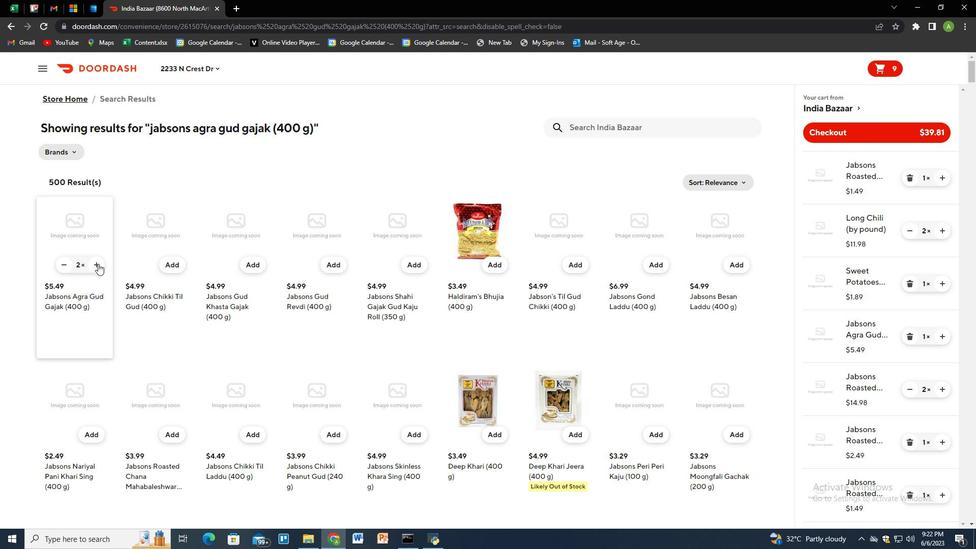 
Action: Mouse moved to (596, 131)
Screenshot: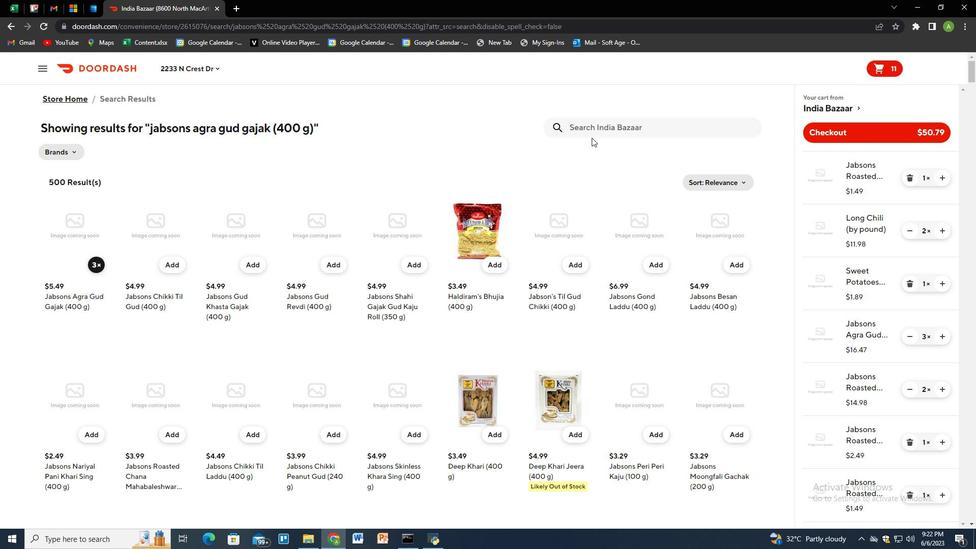
Action: Mouse pressed left at (596, 131)
Screenshot: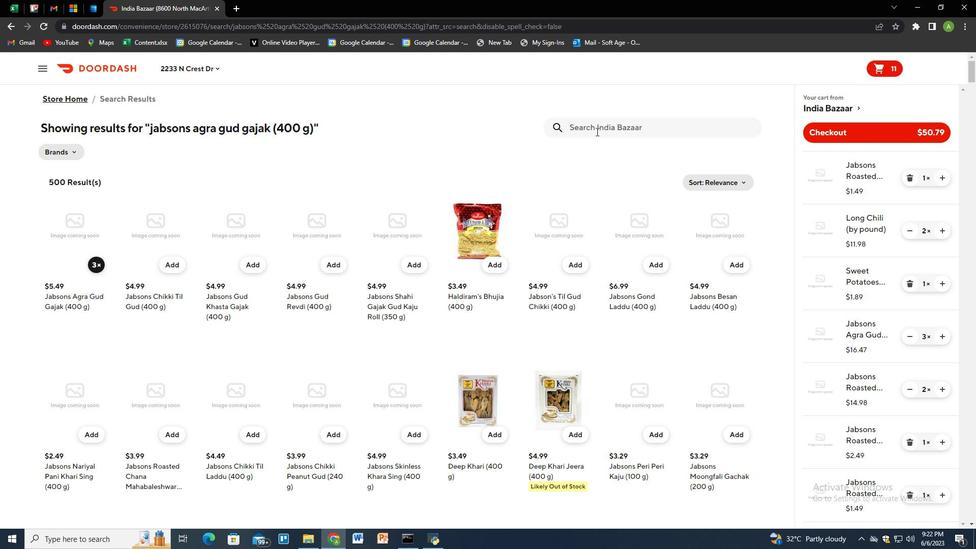 
Action: Key pressed jabsons<Key.space>roasted<Key.space>black<Key.space>chana<Key.space>lighty<Key.backspace>ly<Key.space>salted<Key.space><Key.shift_r>(1<Key.space>kg<Key.shift_r>)<Key.enter>
Screenshot: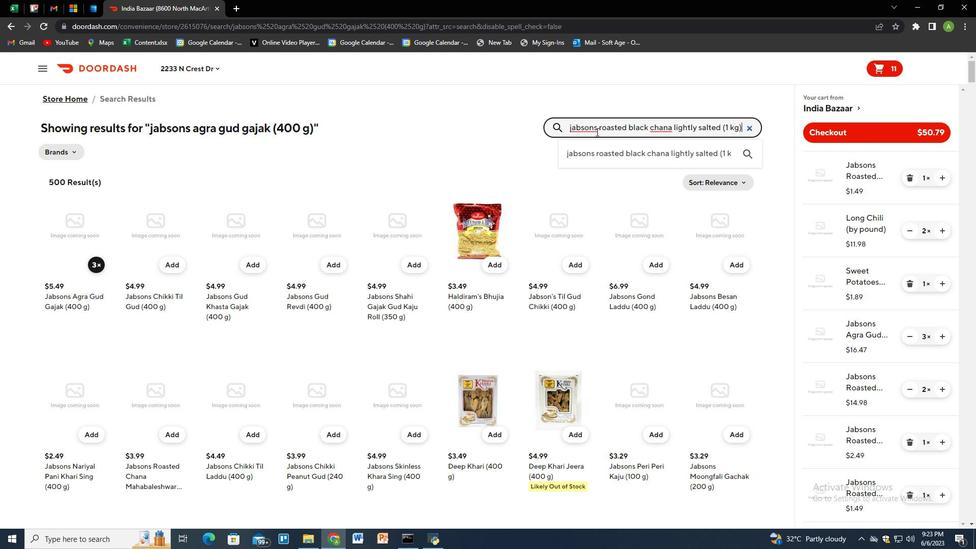 
Action: Mouse moved to (84, 266)
Screenshot: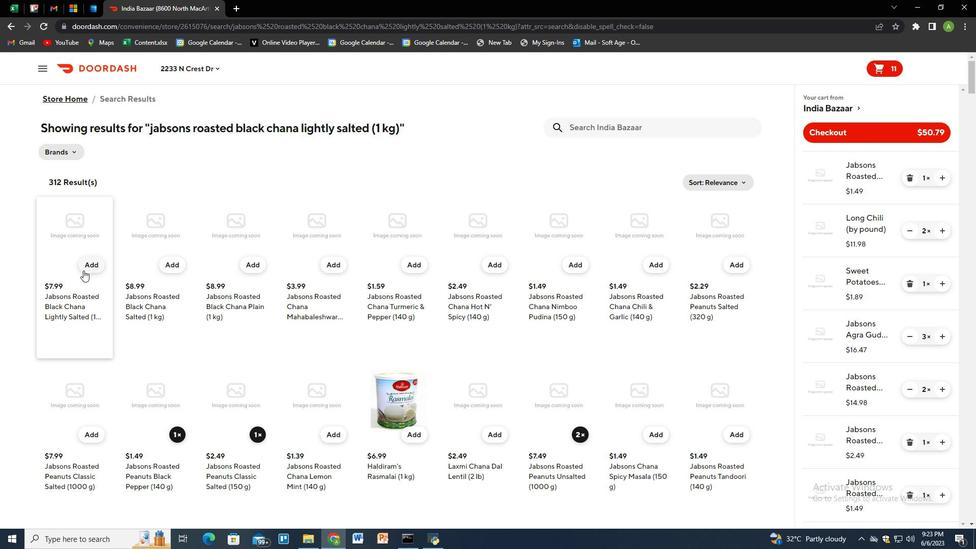 
Action: Mouse pressed left at (84, 266)
Screenshot: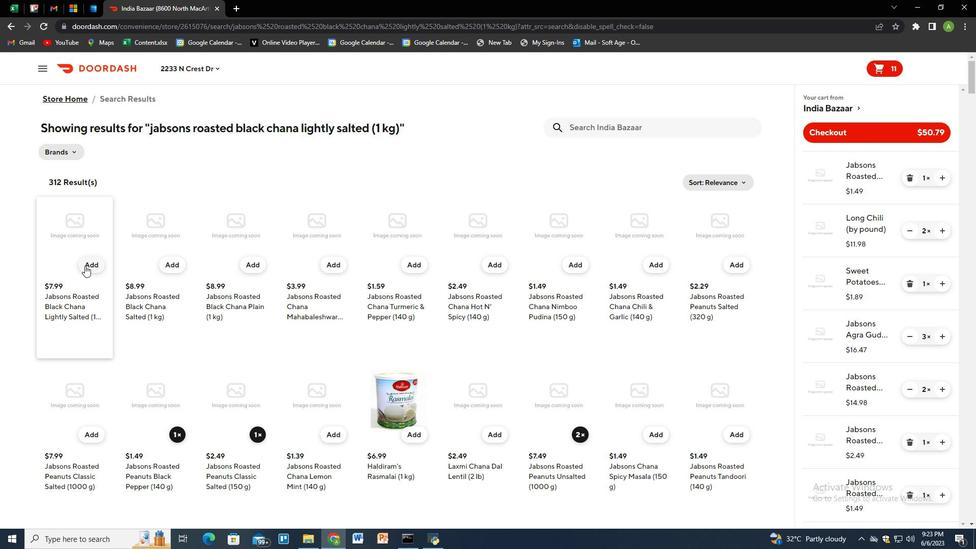 
Action: Mouse moved to (587, 129)
Screenshot: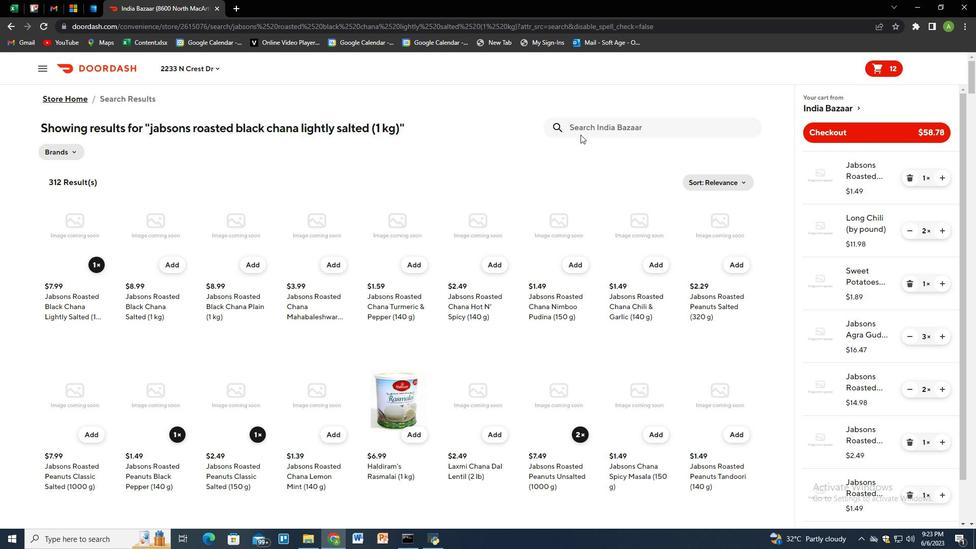 
Action: Mouse pressed left at (587, 129)
Screenshot: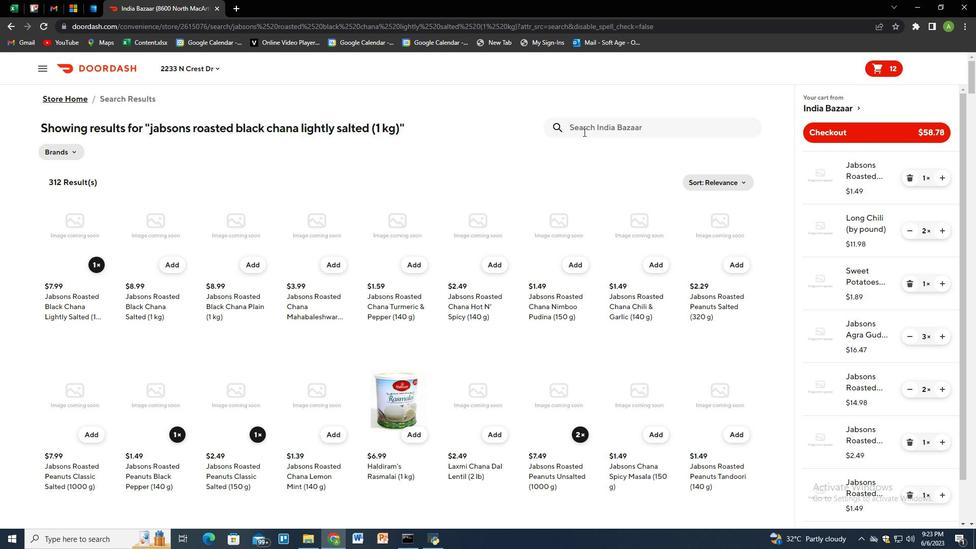 
Action: Key pressed jabsons<Key.space>roasted<Key.space>peanuts<Key.space>classic<Key.space>salted<Key.space><Key.shift_r>(150<Key.space>g<Key.shift_r>)<Key.enter>
Screenshot: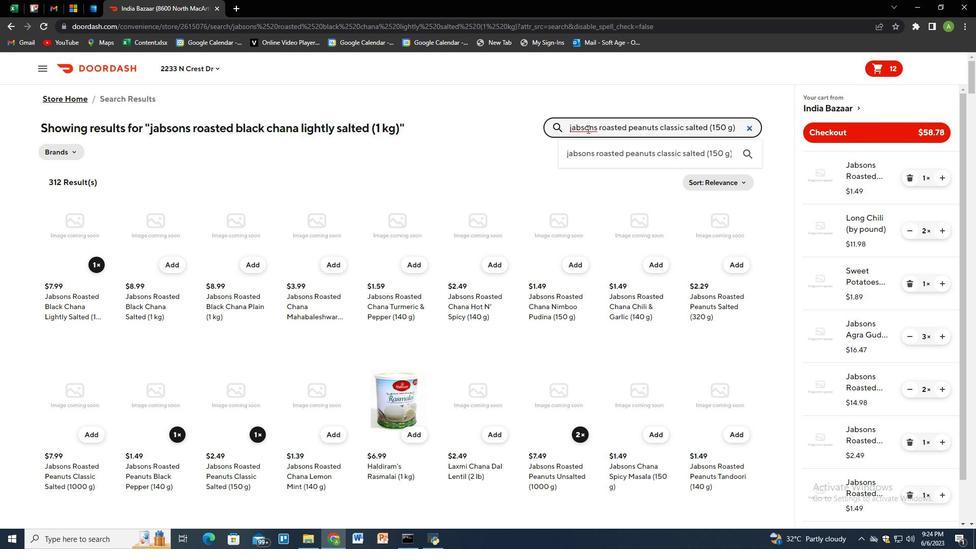 
Action: Mouse moved to (90, 264)
Screenshot: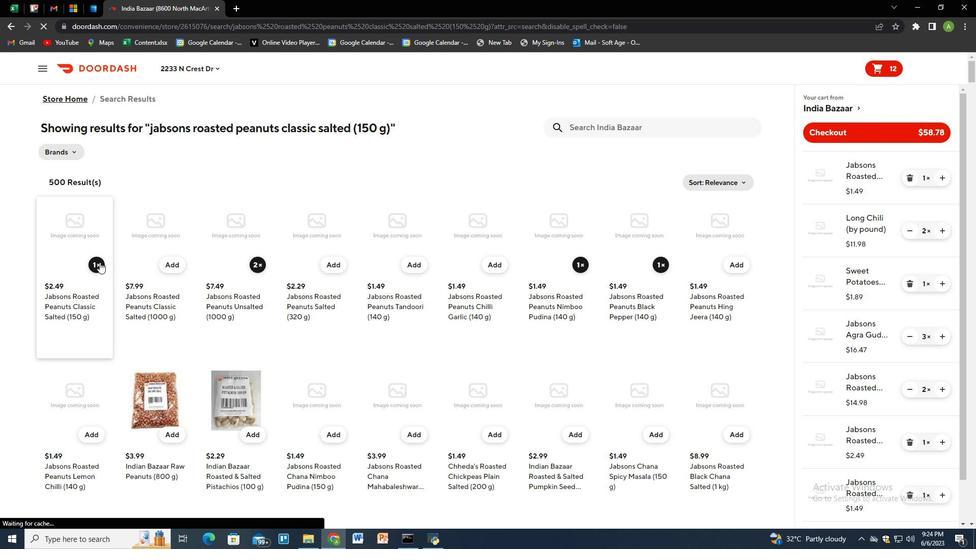 
Action: Mouse pressed left at (90, 264)
Screenshot: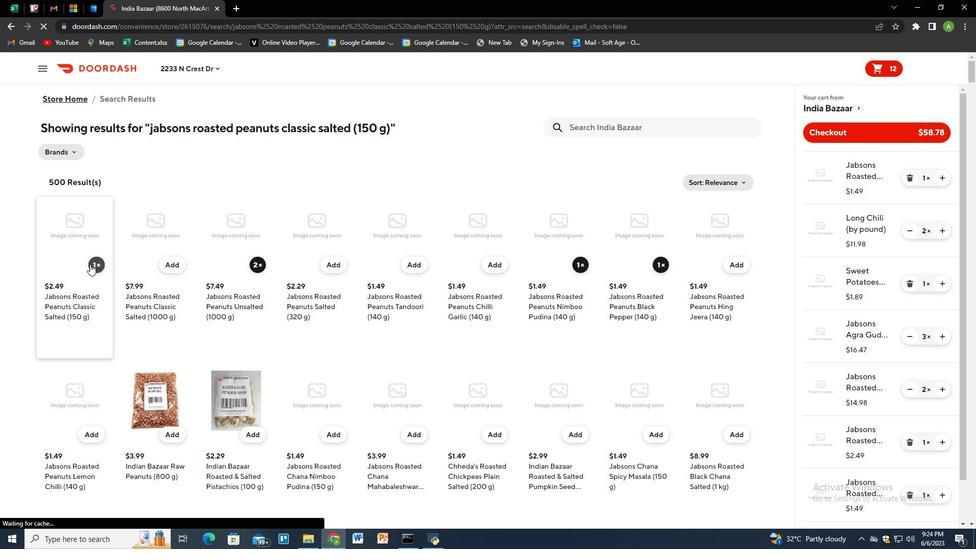 
Action: Mouse moved to (94, 264)
Screenshot: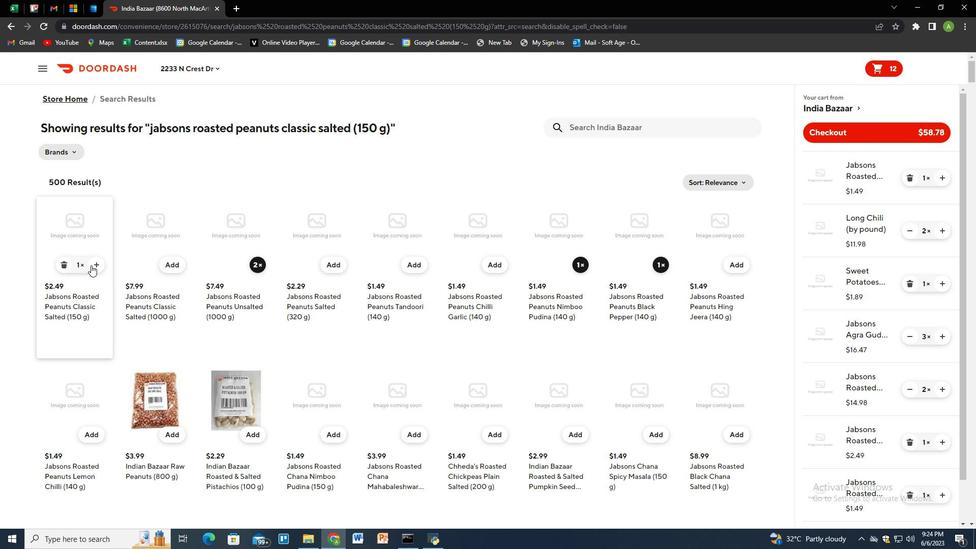 
Action: Mouse pressed left at (94, 264)
Screenshot: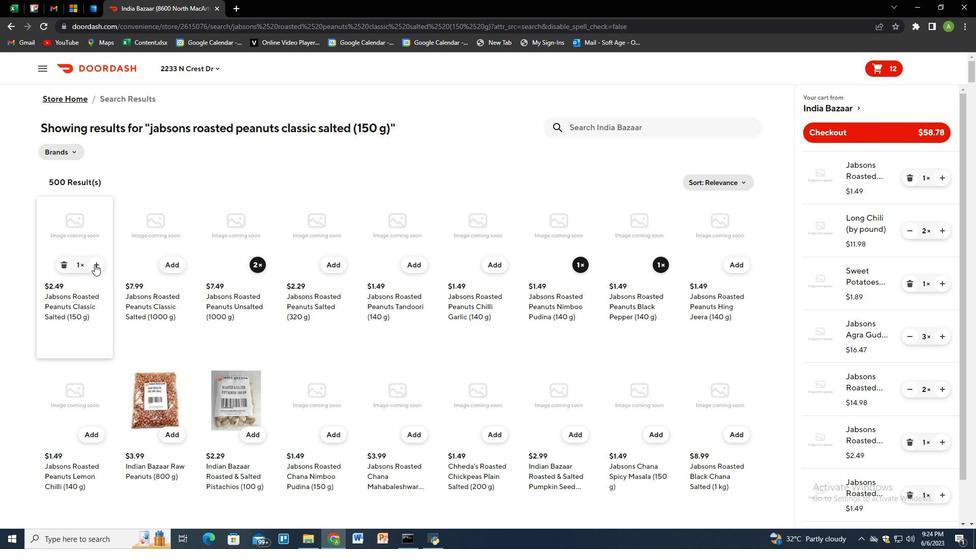 
Action: Mouse moved to (99, 264)
Screenshot: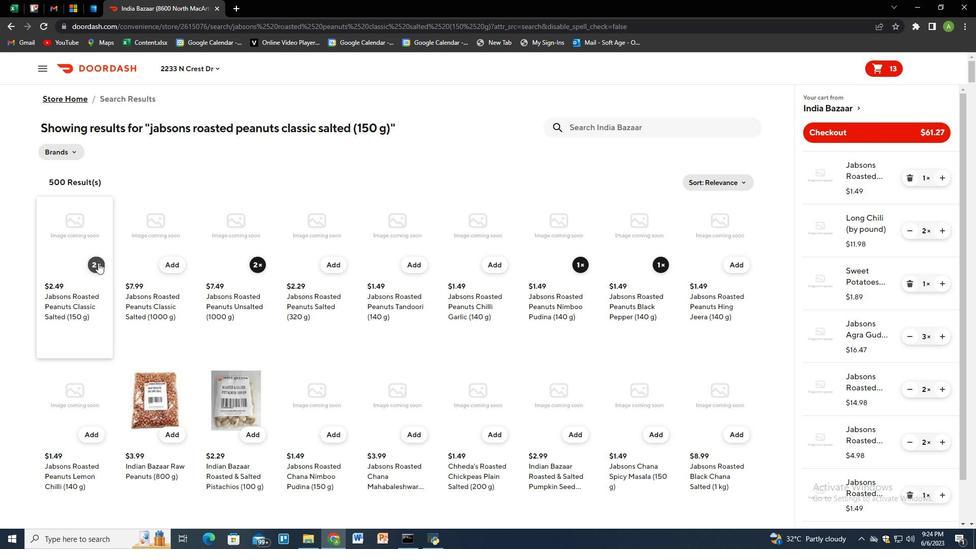 
Action: Mouse pressed left at (99, 264)
Screenshot: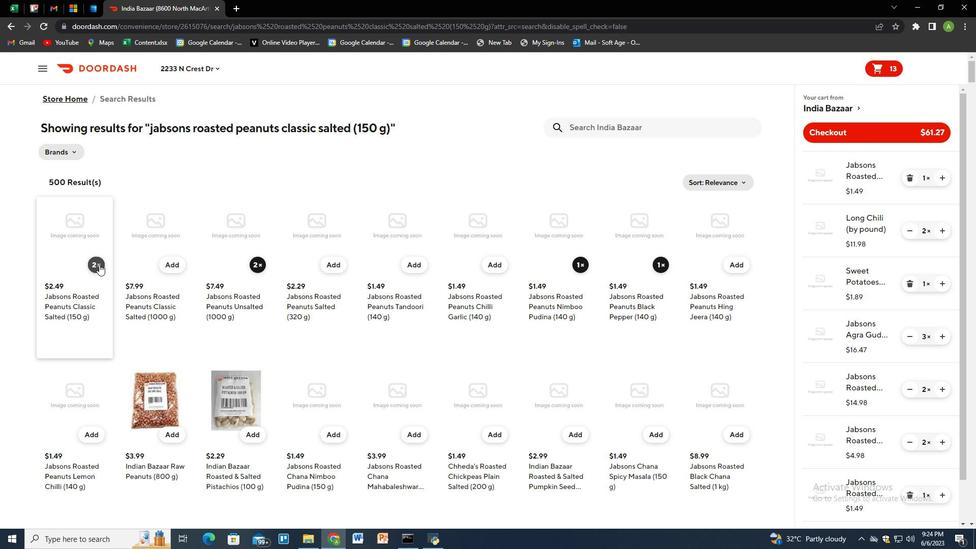 
Action: Mouse moved to (98, 265)
Screenshot: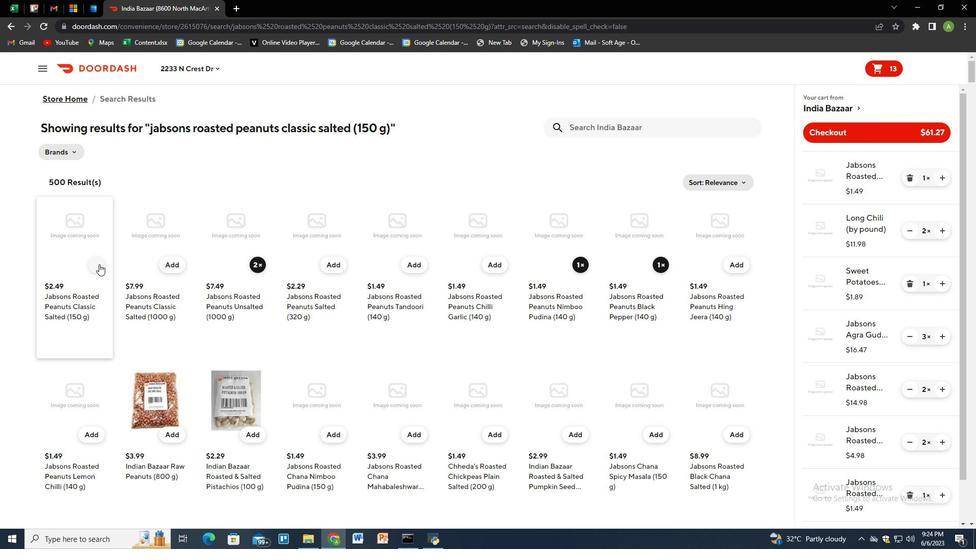 
Action: Mouse pressed left at (98, 265)
Screenshot: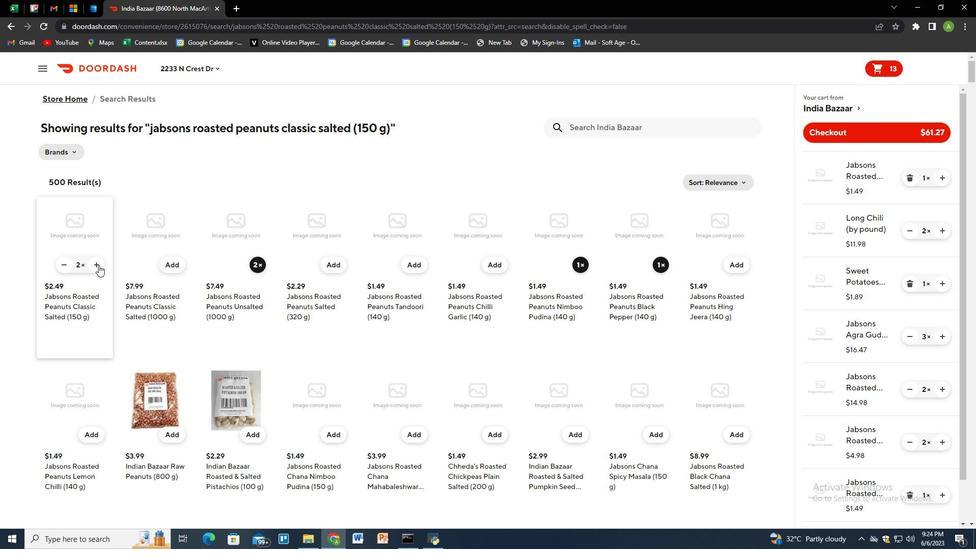 
Action: Mouse moved to (862, 137)
Screenshot: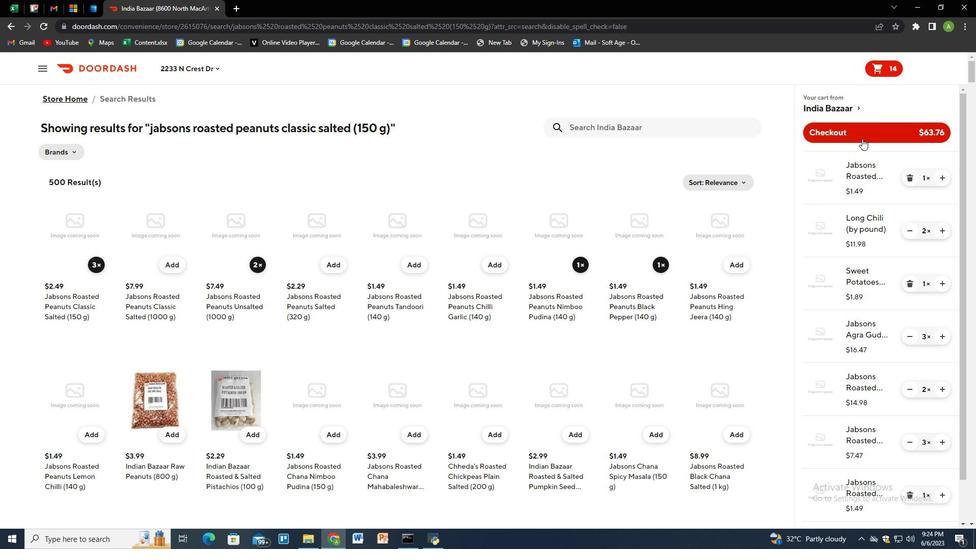 
Action: Mouse pressed left at (862, 137)
Screenshot: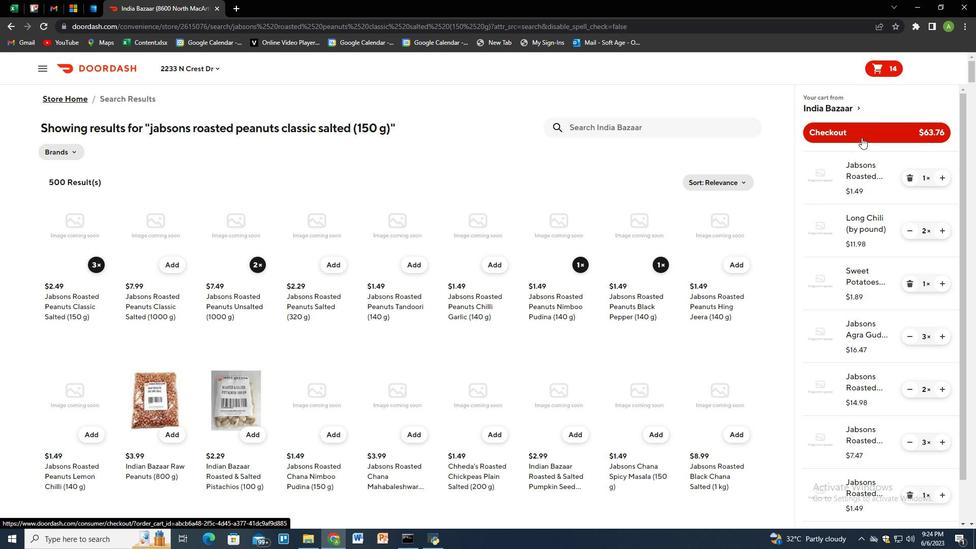 
